 Task: Add an event with the title Marketing Campaign Execution and Assessment, date '2023/12/19', time 8:30 AM to 10:30 AMand add a description: Participants will learn how to provide feedback and constructive criticism in a constructive and respectful manner. They will practice giving and receiving feedback, focusing on specific behaviors and outcomes, and offering suggestions for improvement.Select event color  Blueberry . Add location for the event as: Kolkata, India, logged in from the account softage.4@softage.netand send the event invitation to softage.10@softage.net and softage.1@softage.net. Set a reminder for the event Doesn't repeat
Action: Mouse moved to (80, 105)
Screenshot: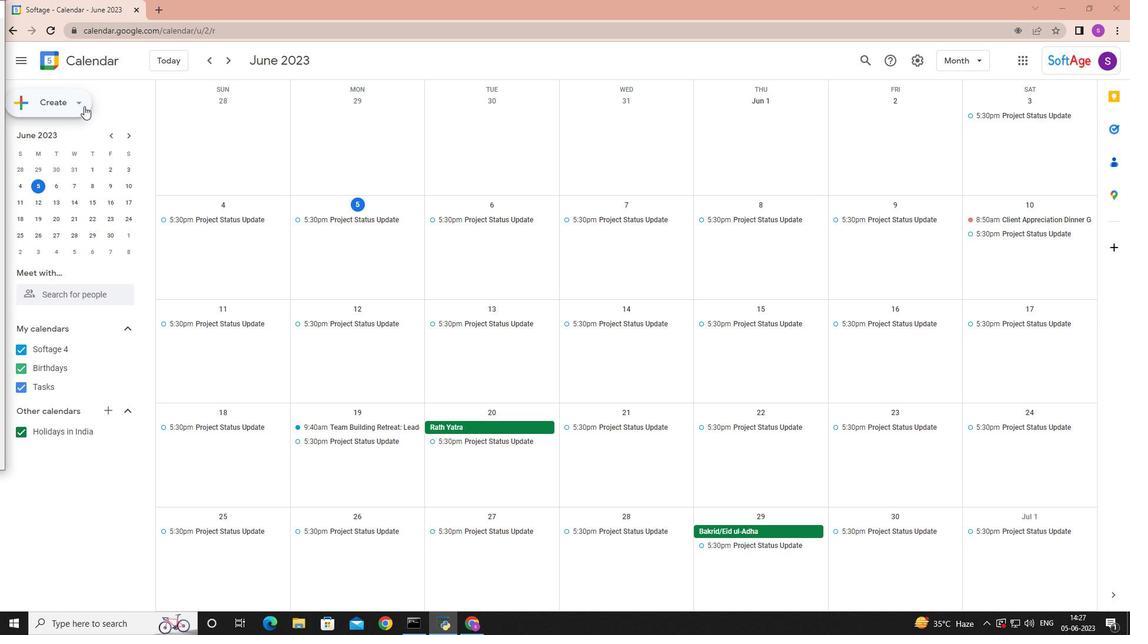 
Action: Mouse pressed left at (80, 105)
Screenshot: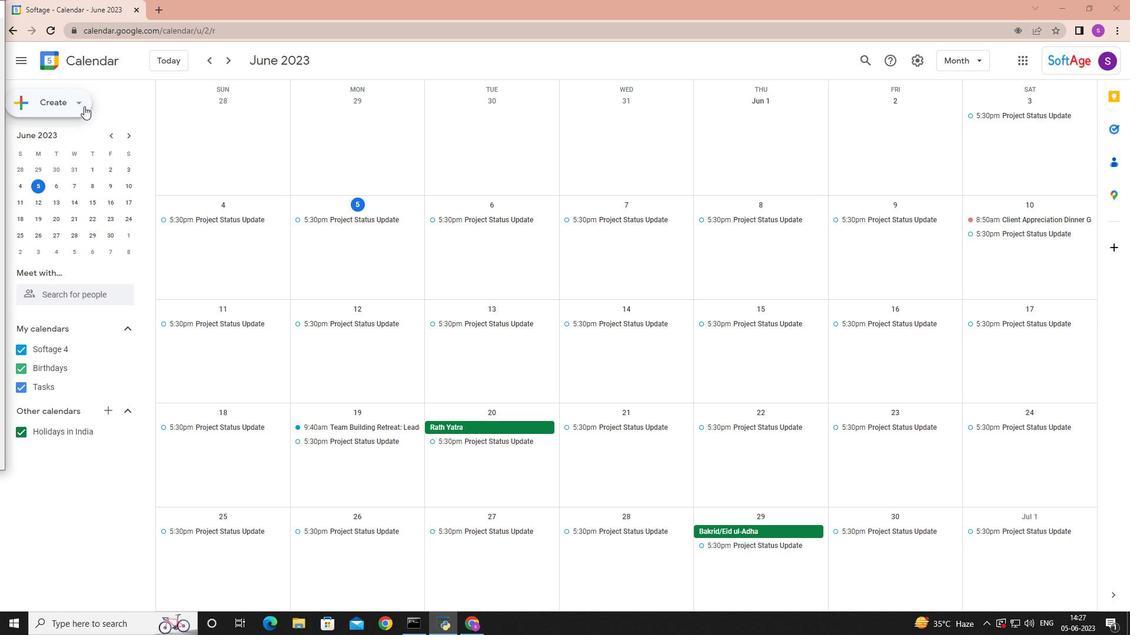
Action: Mouse moved to (75, 134)
Screenshot: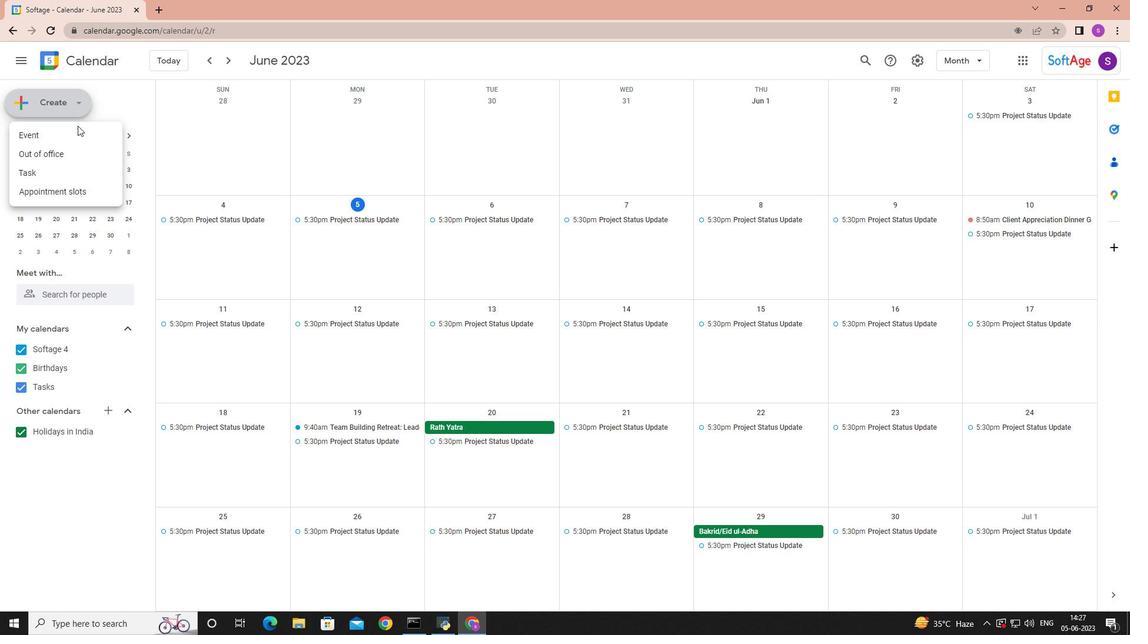 
Action: Mouse pressed left at (75, 134)
Screenshot: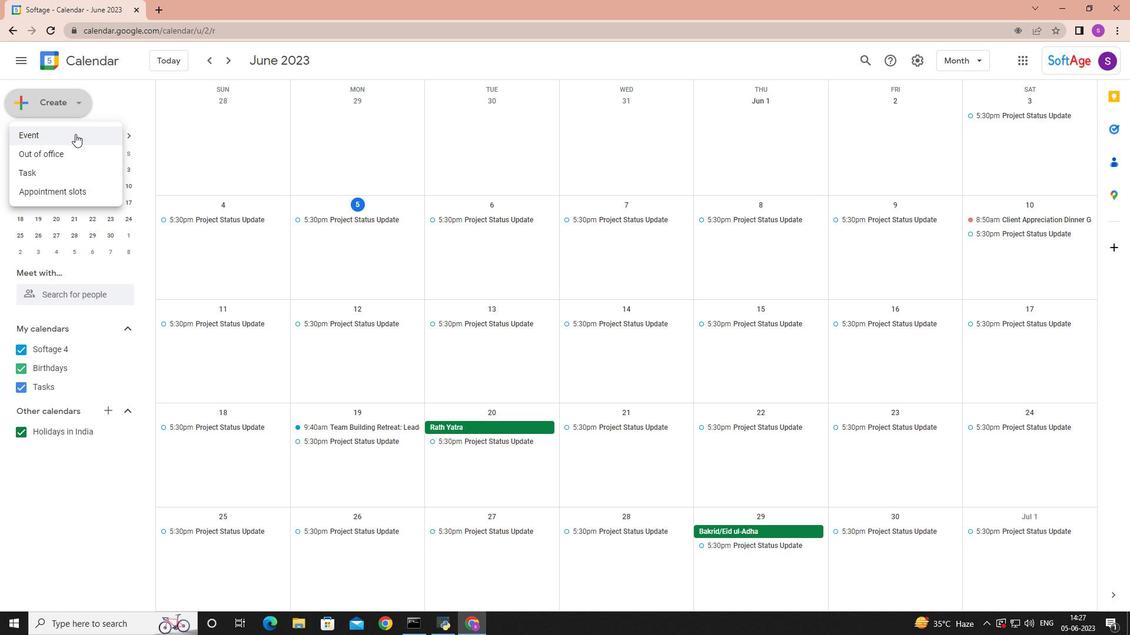 
Action: Mouse moved to (199, 462)
Screenshot: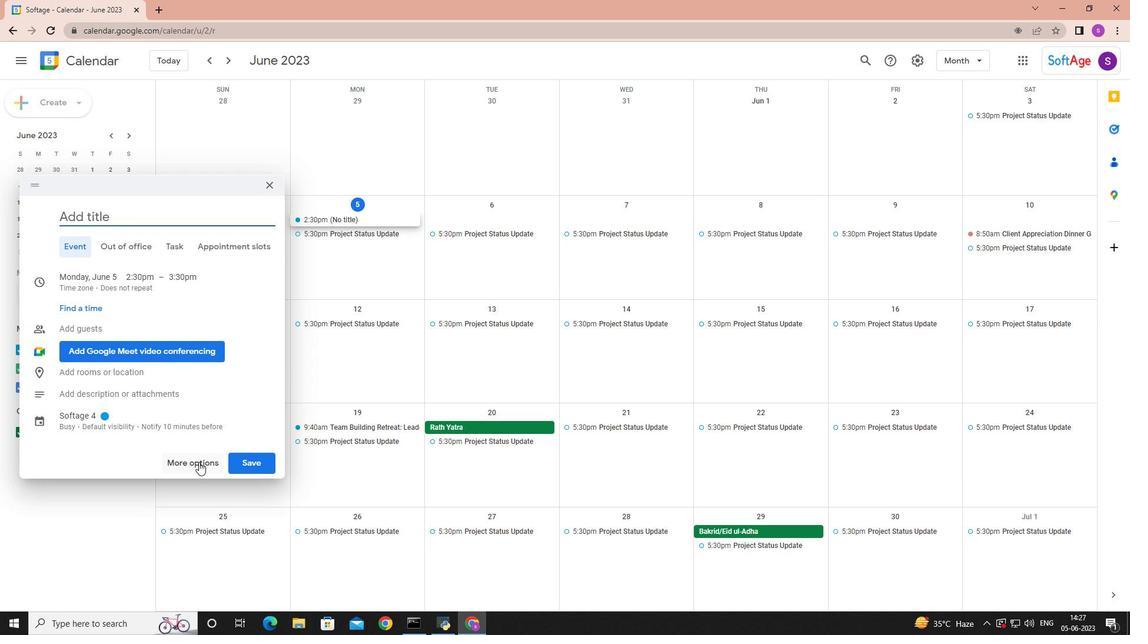 
Action: Mouse pressed left at (199, 462)
Screenshot: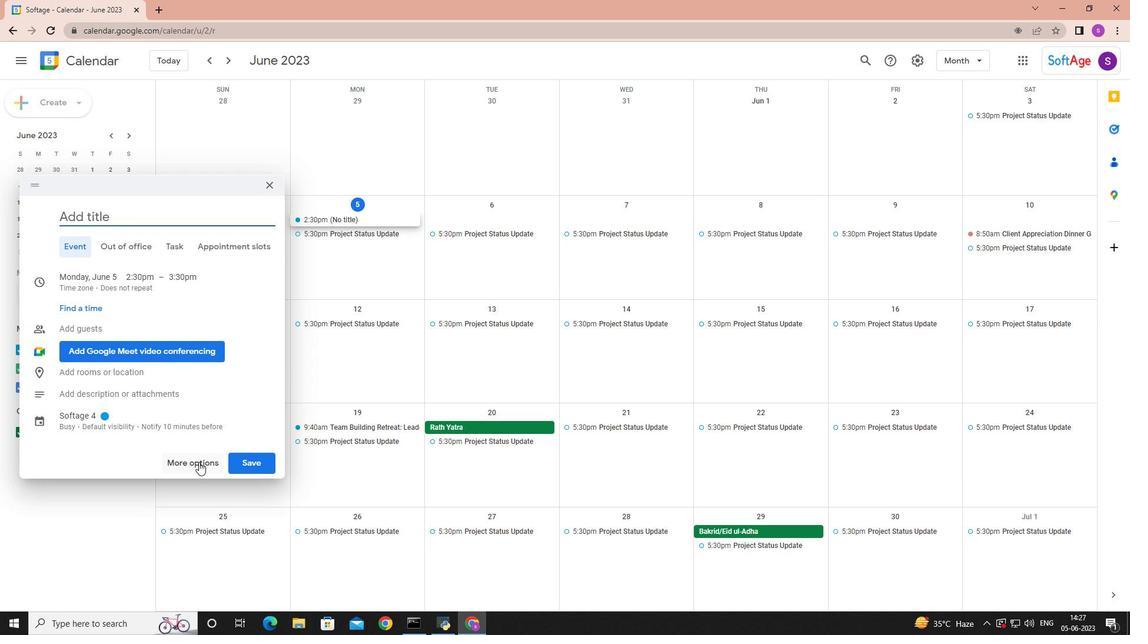 
Action: Mouse moved to (196, 458)
Screenshot: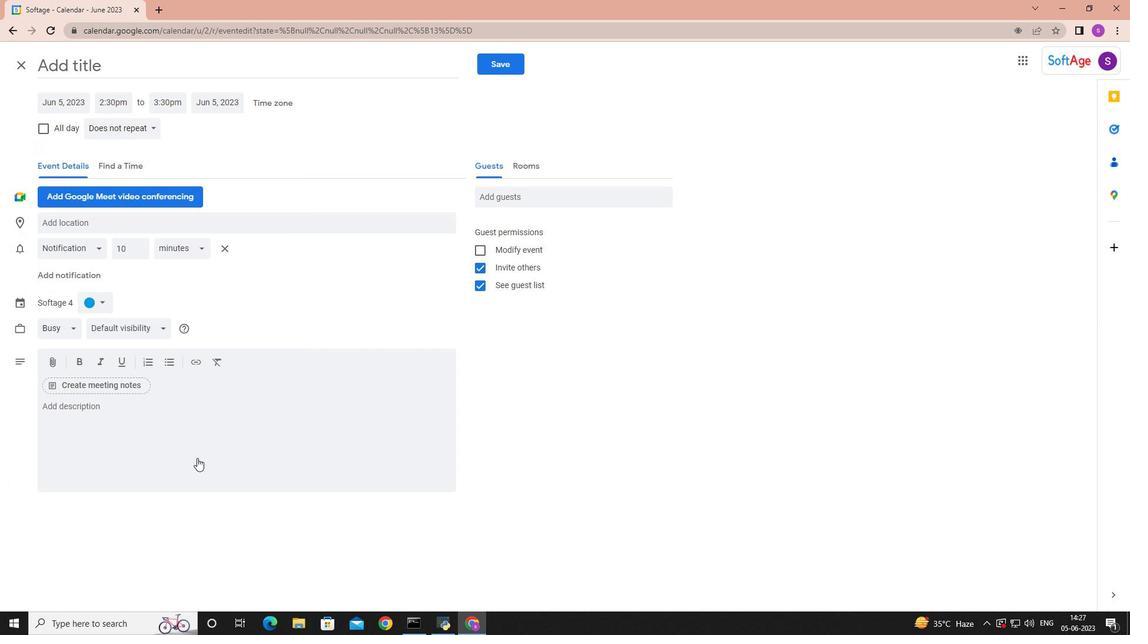 
Action: Key pressed <Key.shift>Marketing<Key.space><Key.shift>Campaign<Key.space><Key.shift>Execution<Key.space>and<Key.space><Key.shift>Assessment<Key.space>
Screenshot: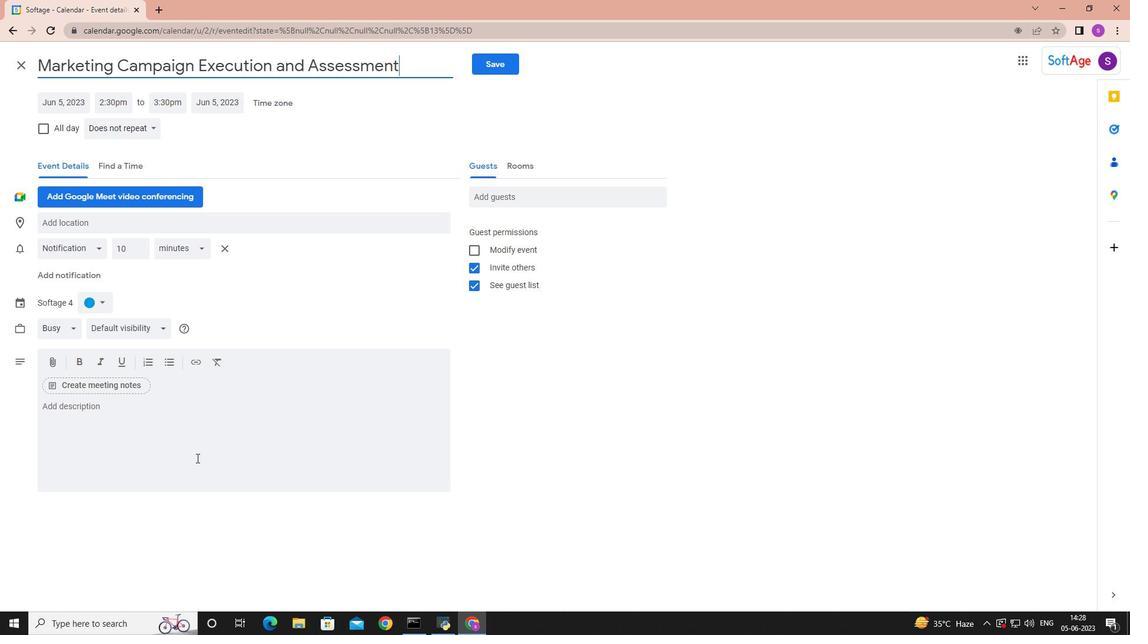
Action: Mouse moved to (62, 101)
Screenshot: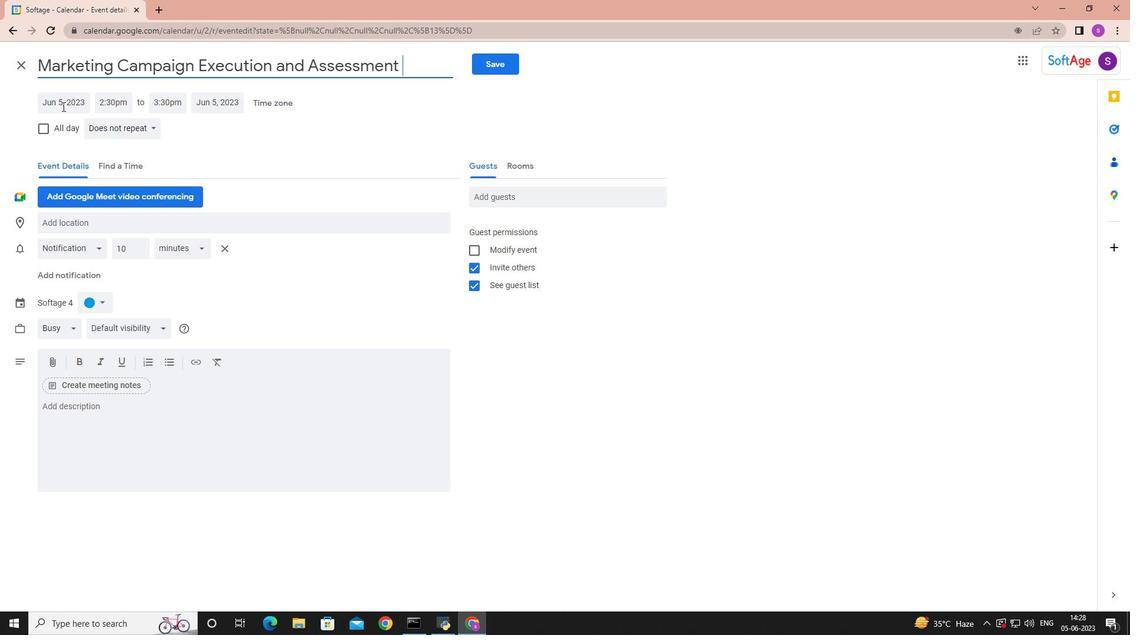
Action: Mouse pressed left at (62, 101)
Screenshot: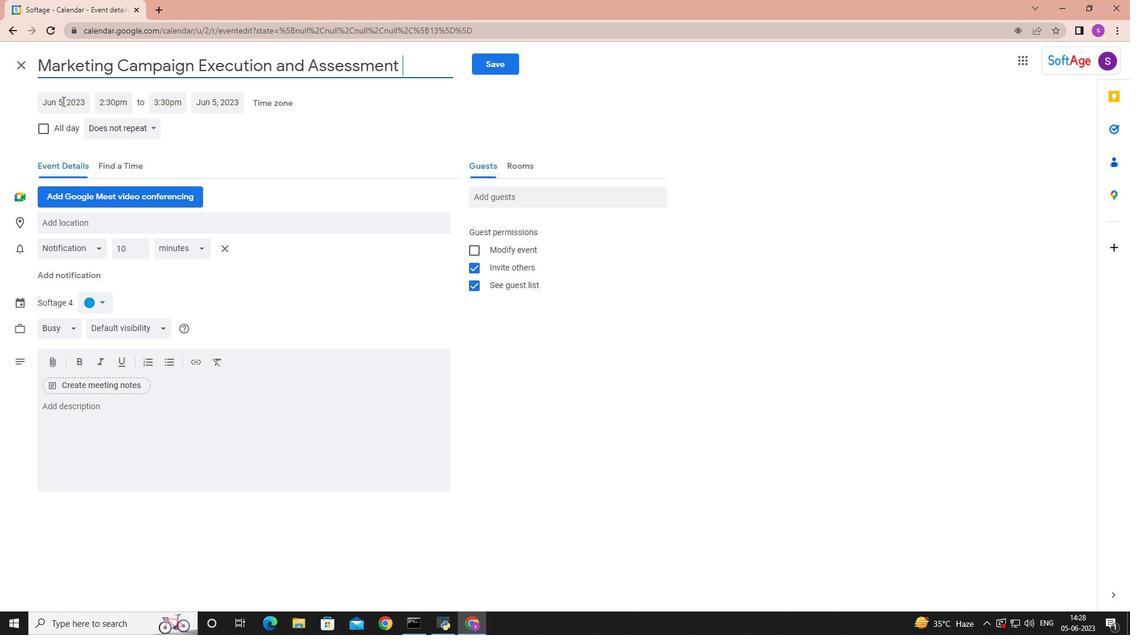 
Action: Mouse moved to (186, 124)
Screenshot: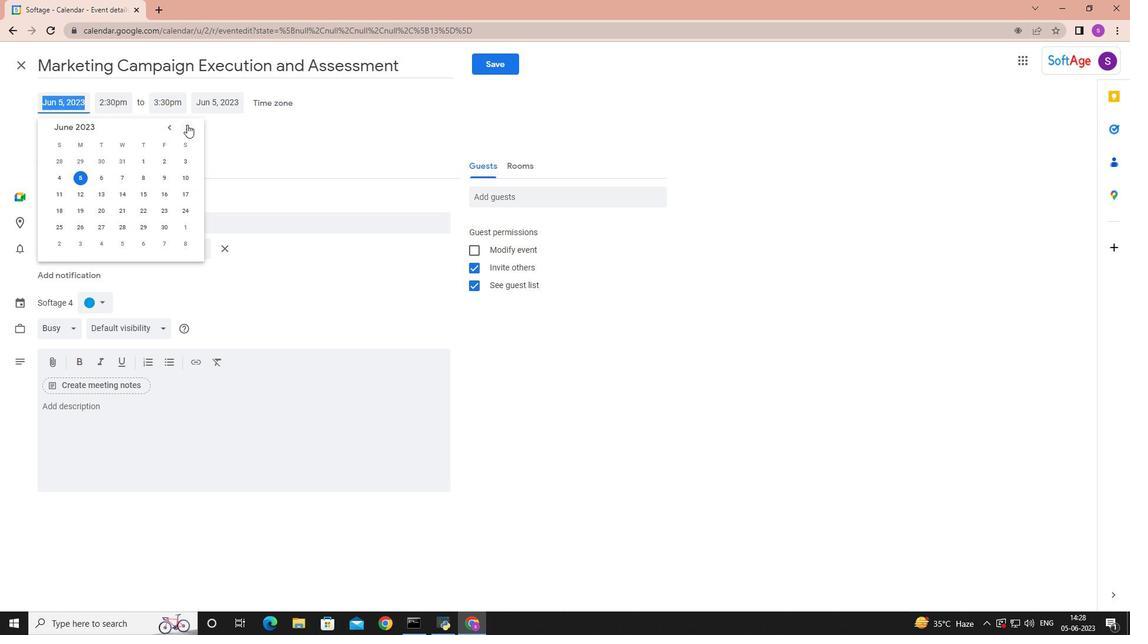 
Action: Mouse pressed left at (186, 124)
Screenshot: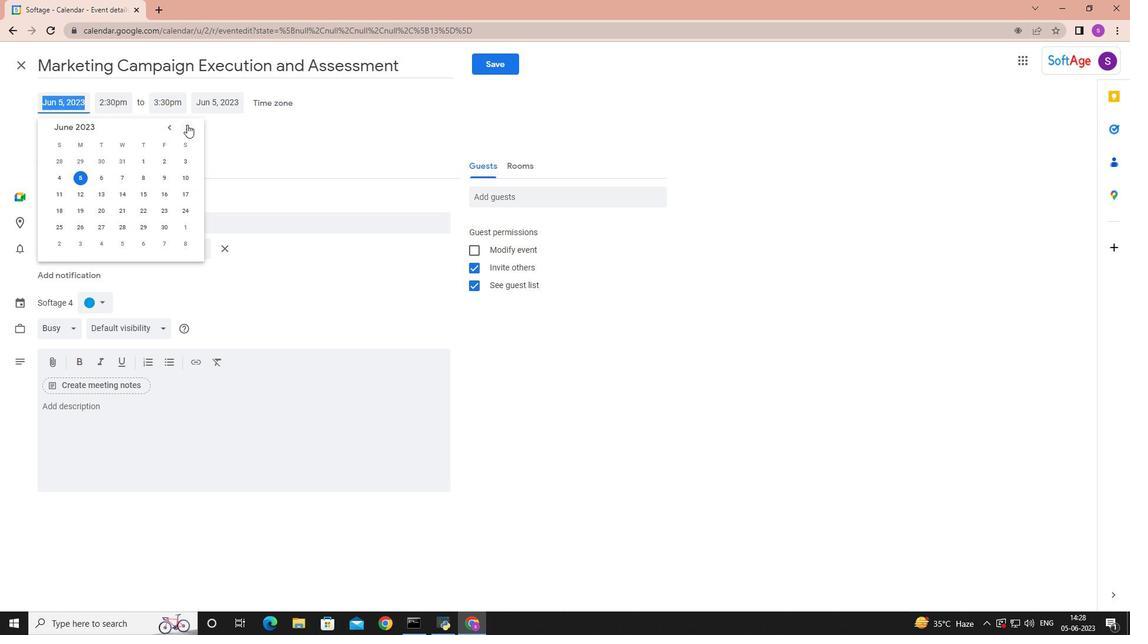 
Action: Mouse pressed left at (186, 124)
Screenshot: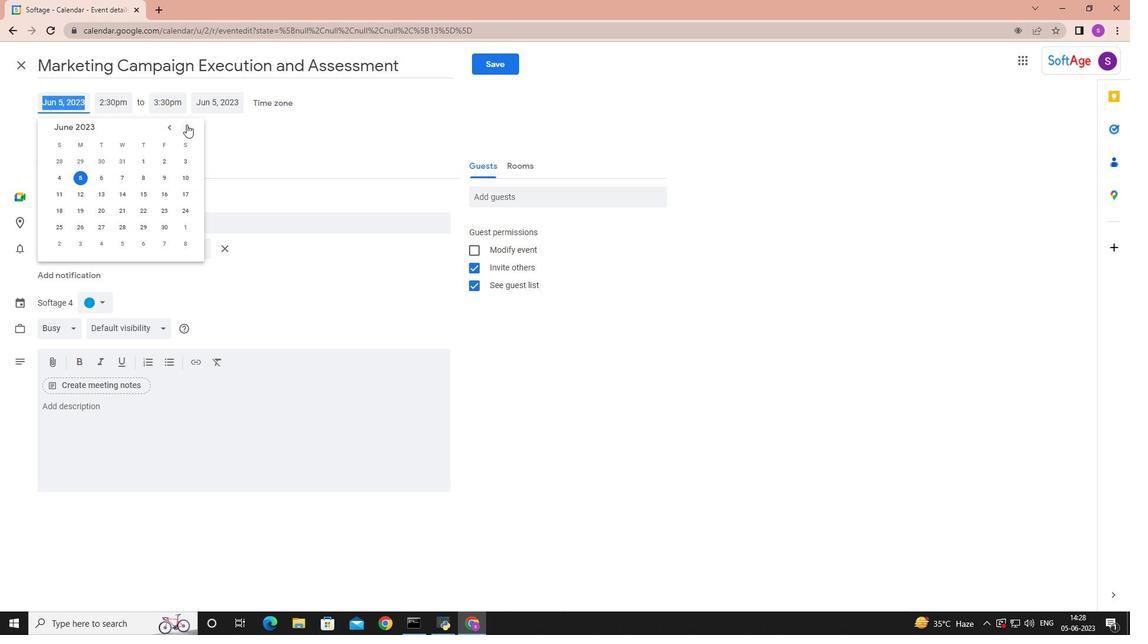 
Action: Mouse pressed left at (186, 124)
Screenshot: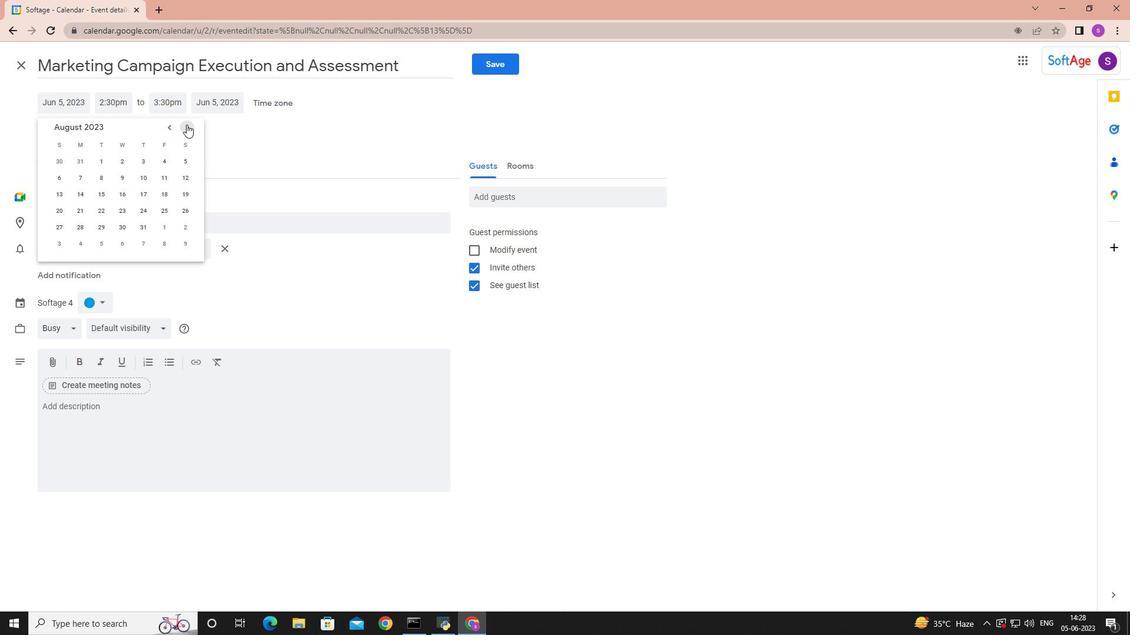 
Action: Mouse pressed left at (186, 124)
Screenshot: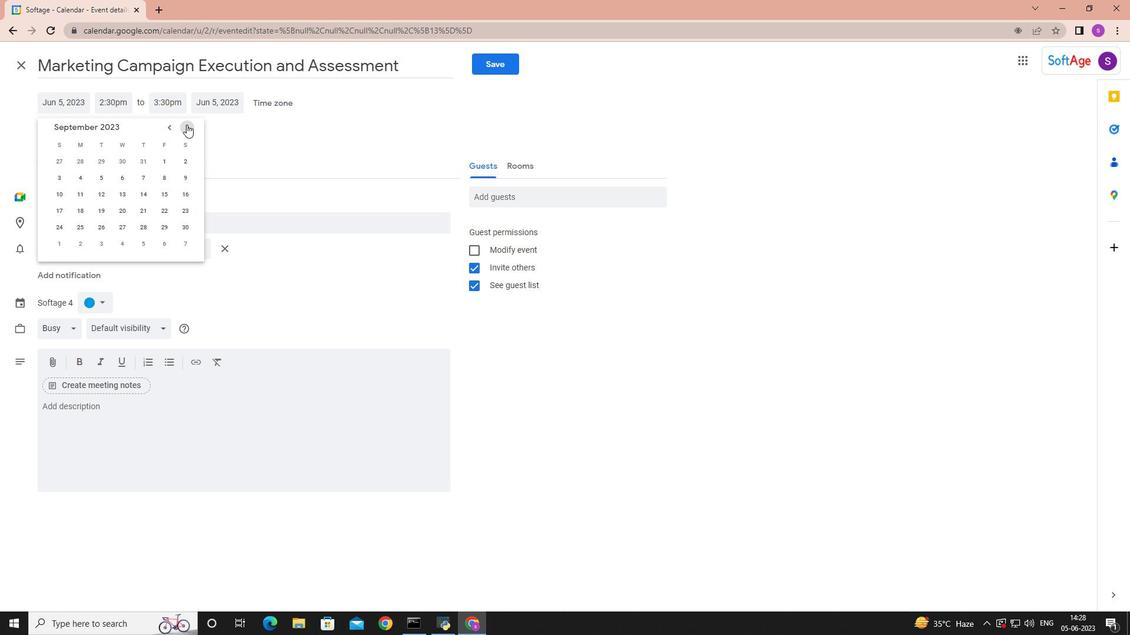 
Action: Mouse pressed left at (186, 124)
Screenshot: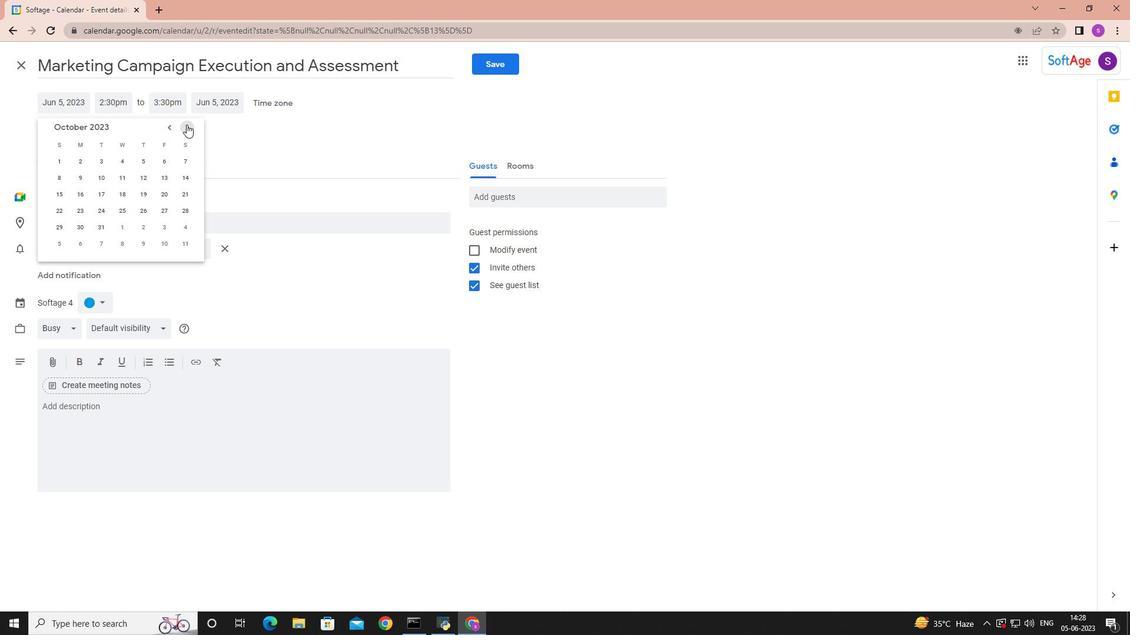 
Action: Mouse pressed left at (186, 124)
Screenshot: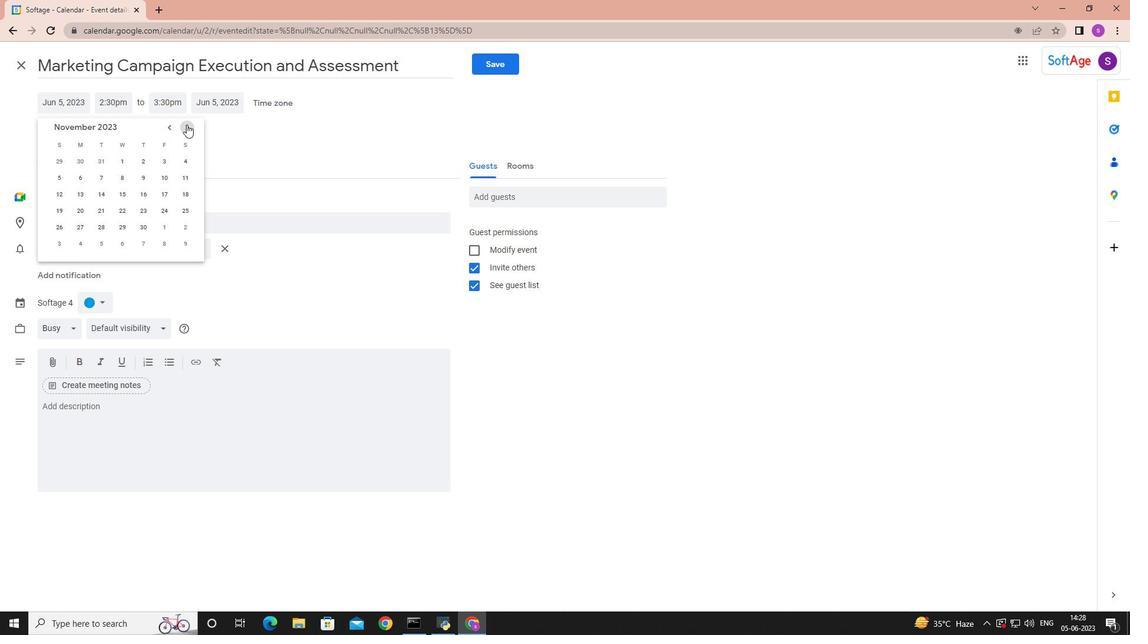 
Action: Mouse moved to (98, 210)
Screenshot: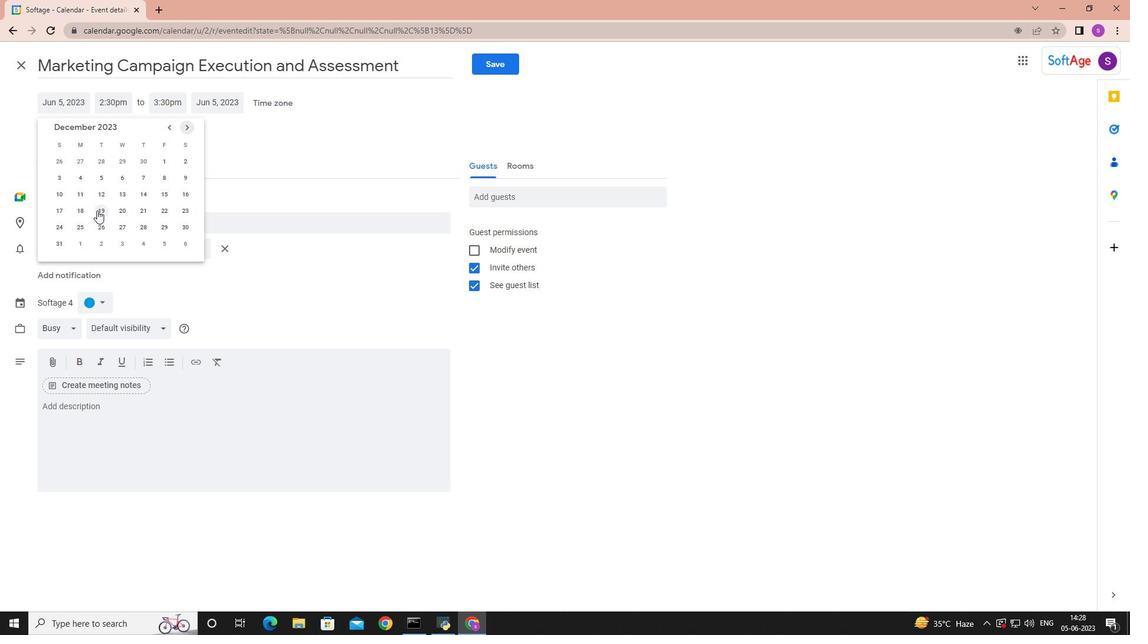 
Action: Mouse pressed left at (98, 210)
Screenshot: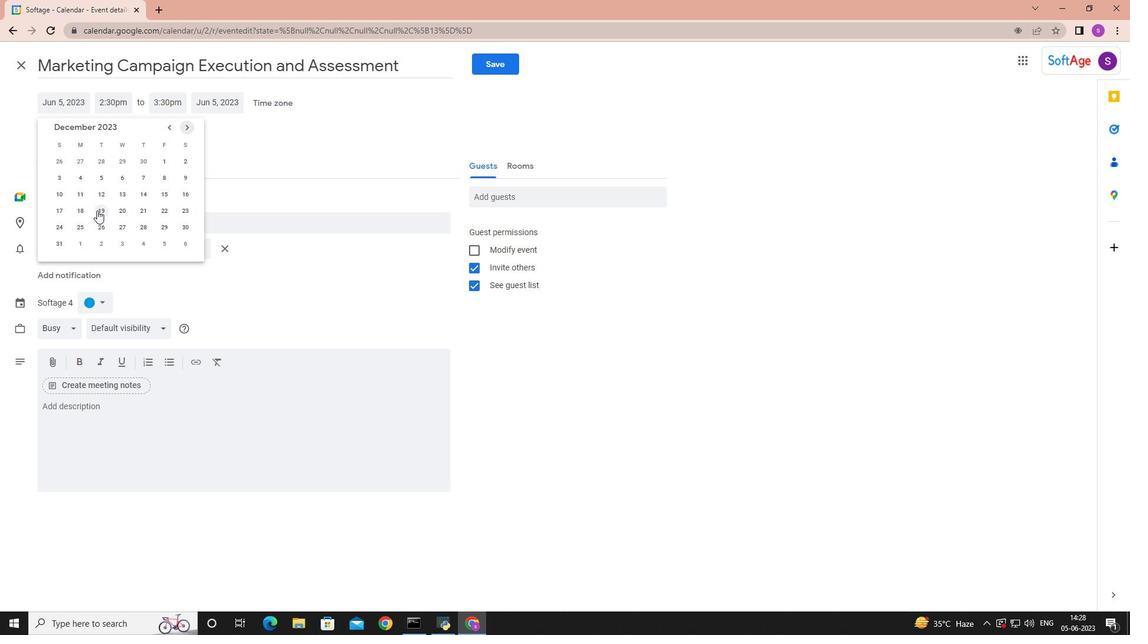 
Action: Mouse moved to (120, 100)
Screenshot: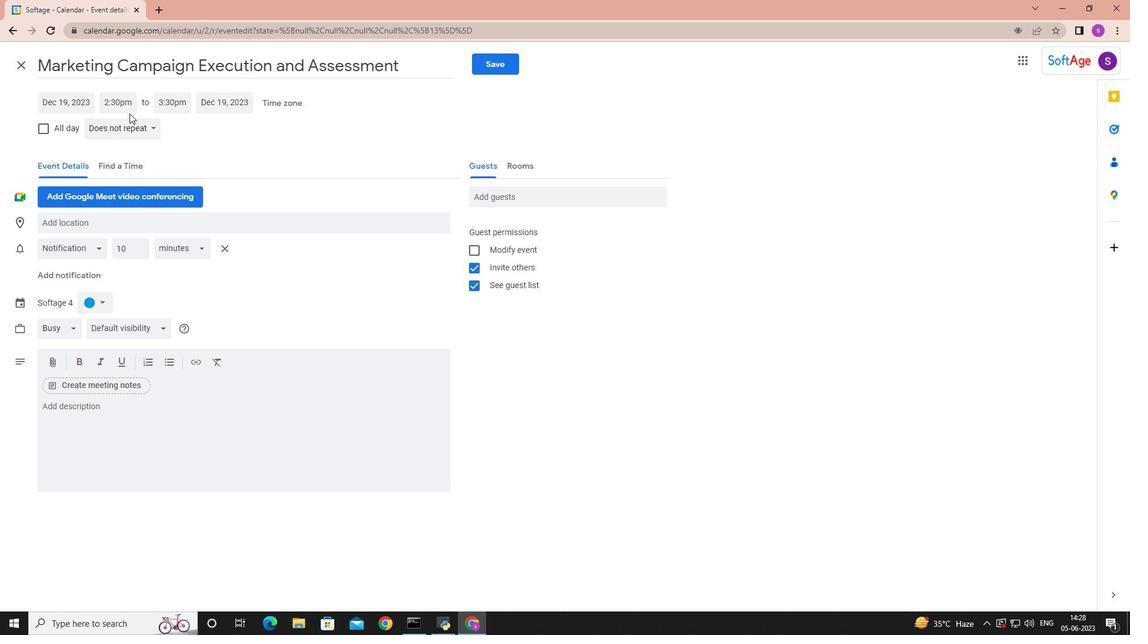 
Action: Mouse pressed left at (120, 100)
Screenshot: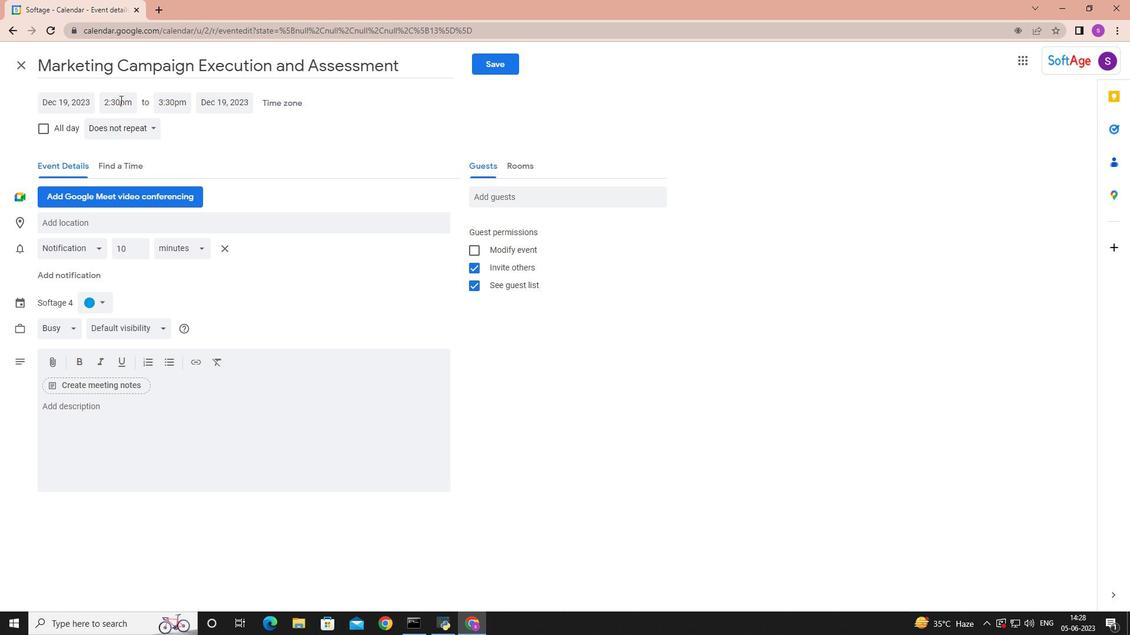 
Action: Mouse moved to (165, 198)
Screenshot: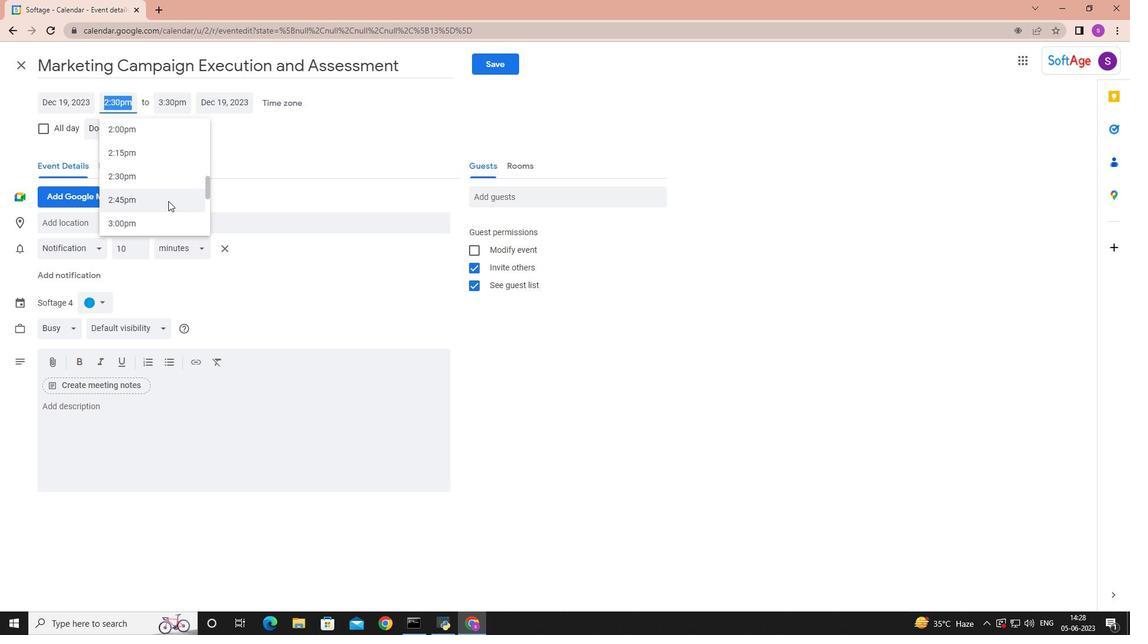 
Action: Mouse scrolled (165, 199) with delta (0, 0)
Screenshot: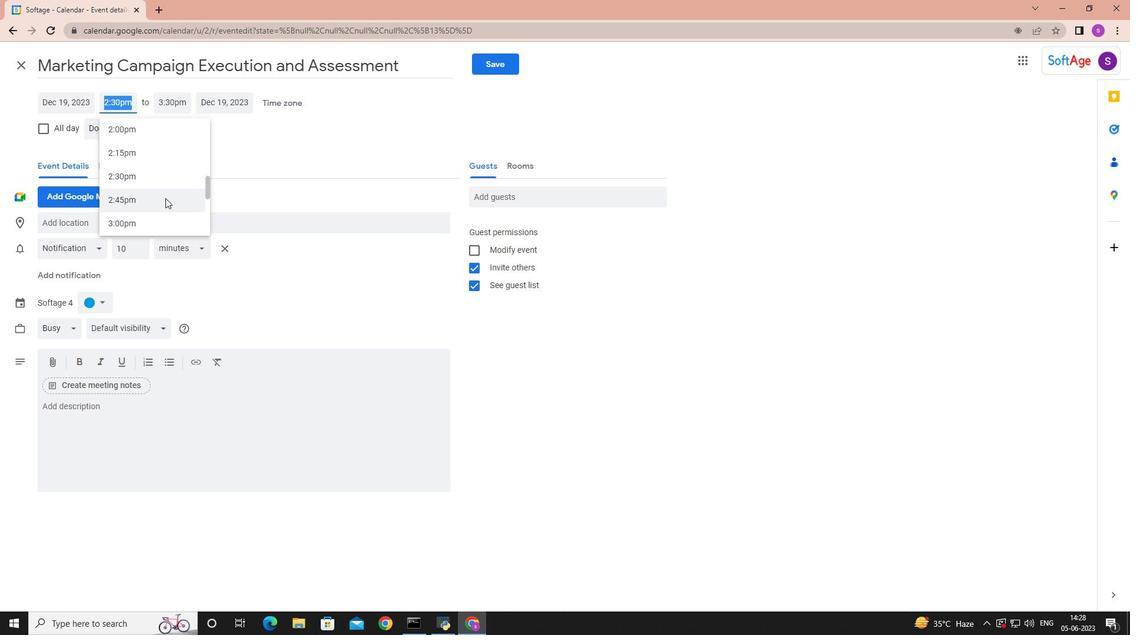 
Action: Mouse scrolled (165, 199) with delta (0, 0)
Screenshot: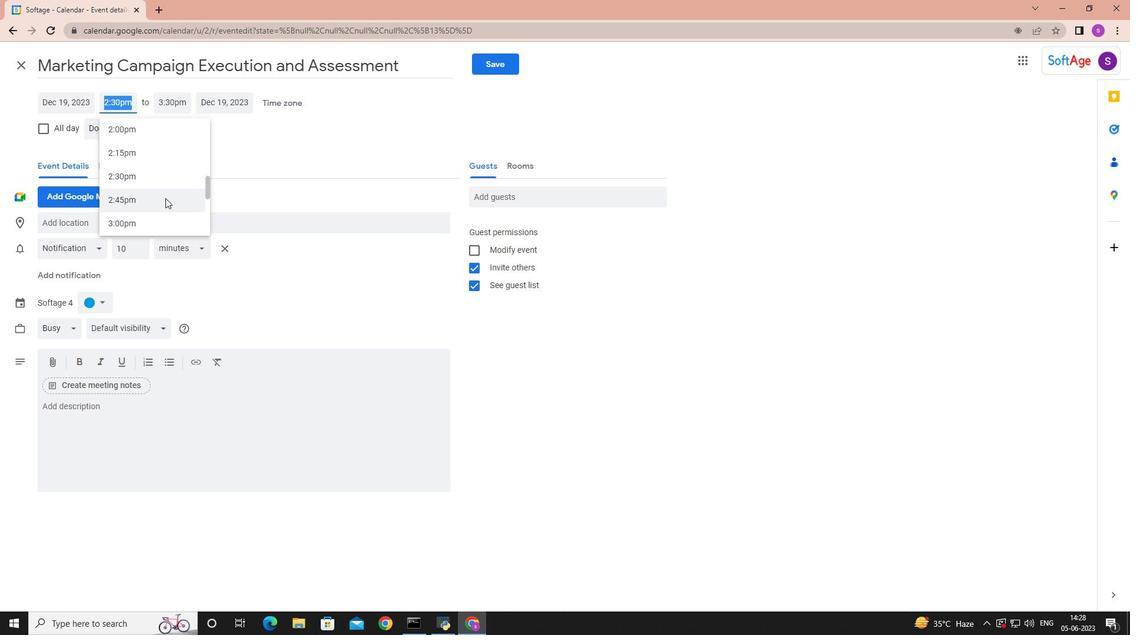
Action: Mouse scrolled (165, 199) with delta (0, 0)
Screenshot: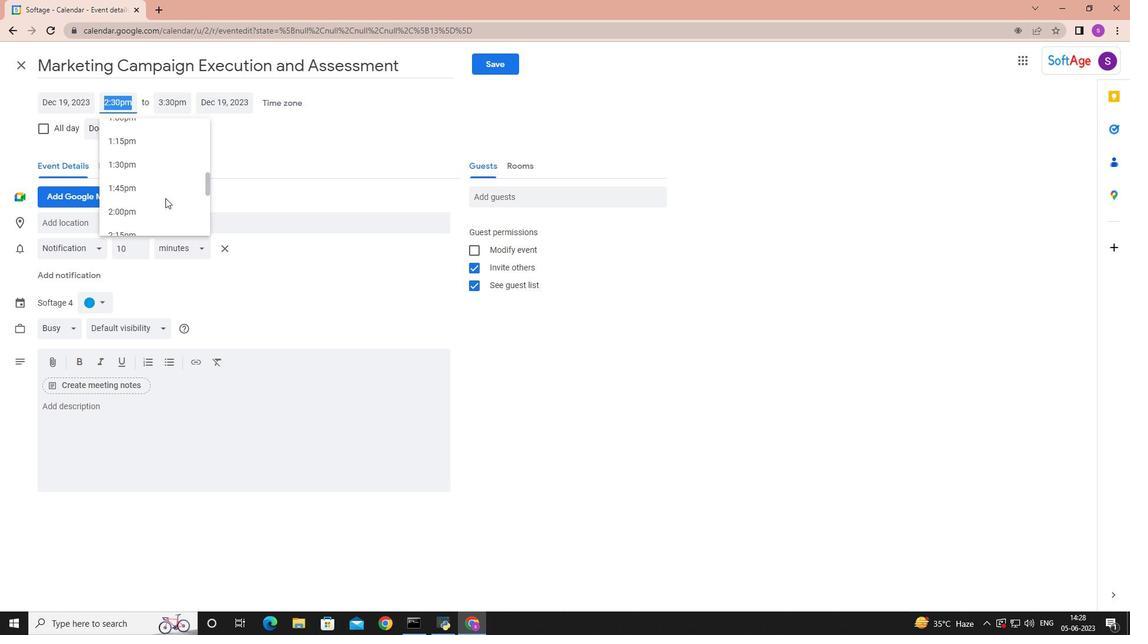 
Action: Mouse scrolled (165, 199) with delta (0, 0)
Screenshot: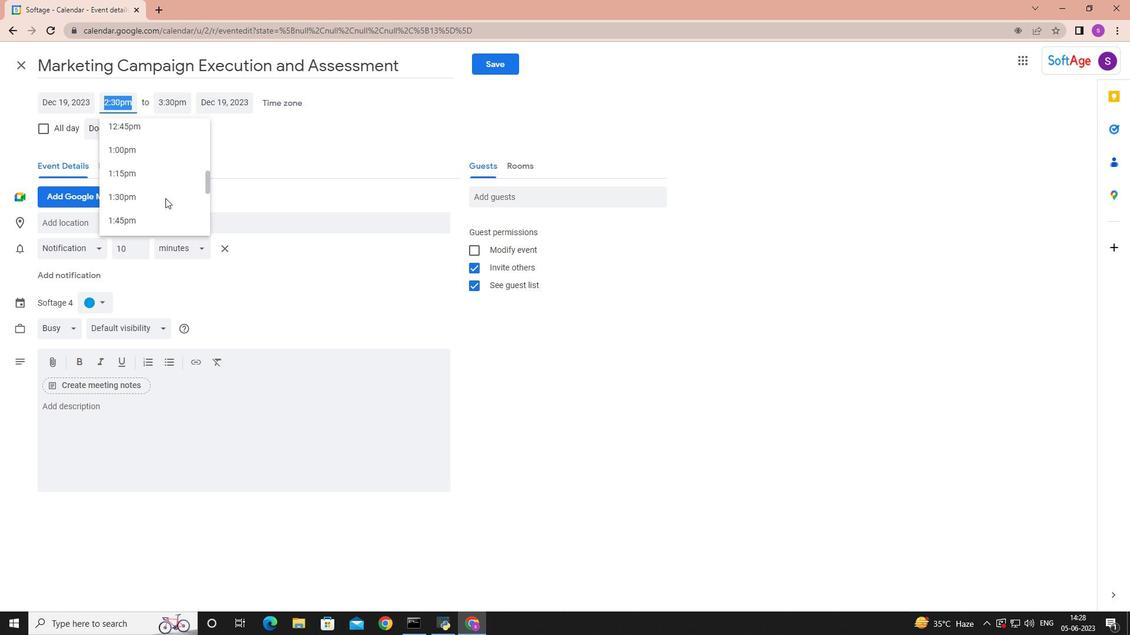 
Action: Mouse moved to (165, 198)
Screenshot: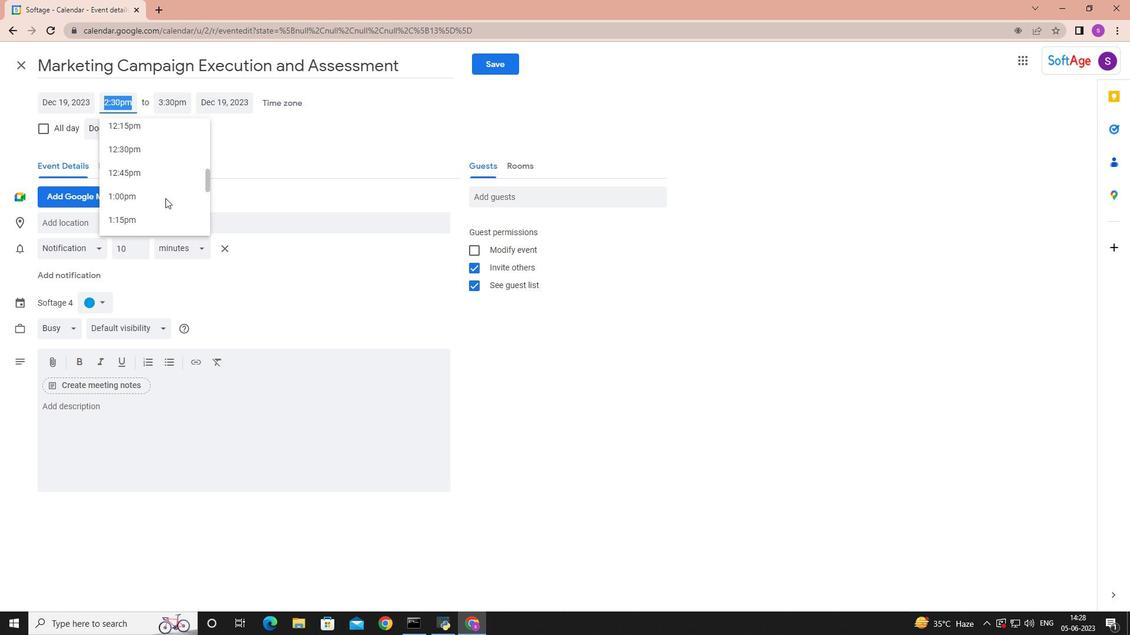 
Action: Mouse scrolled (165, 199) with delta (0, 0)
Screenshot: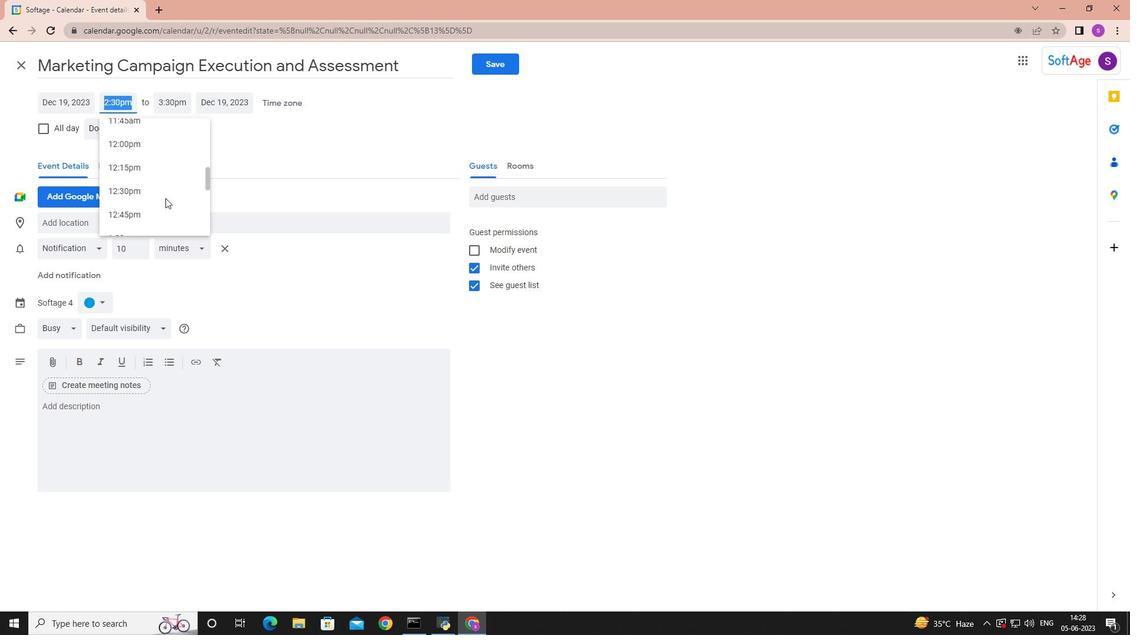 
Action: Mouse scrolled (165, 199) with delta (0, 0)
Screenshot: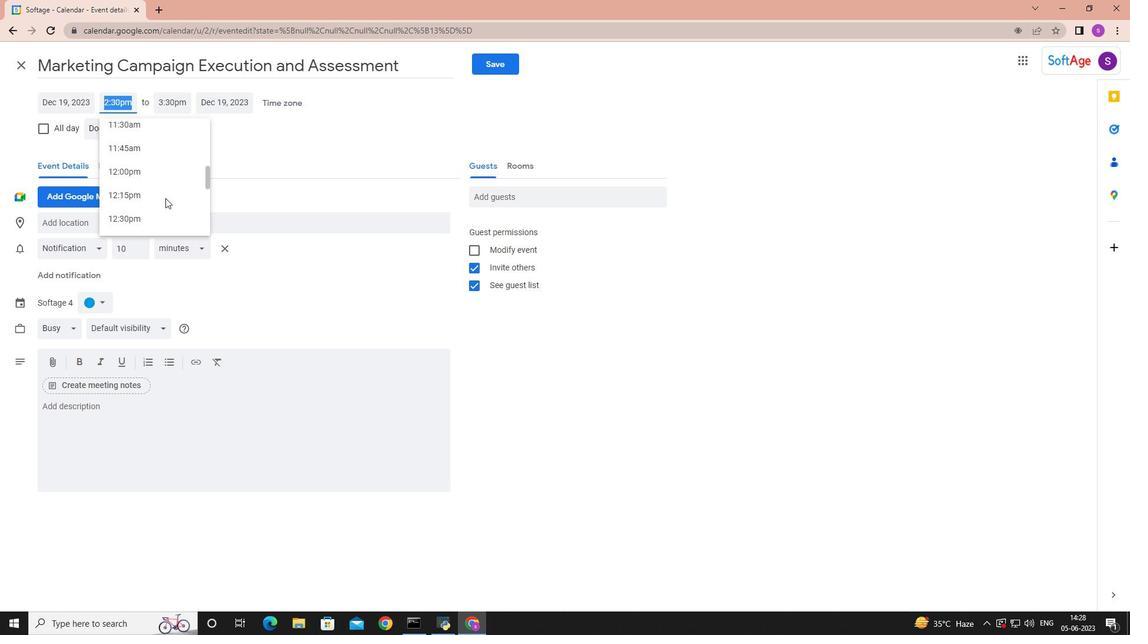 
Action: Mouse scrolled (165, 199) with delta (0, 0)
Screenshot: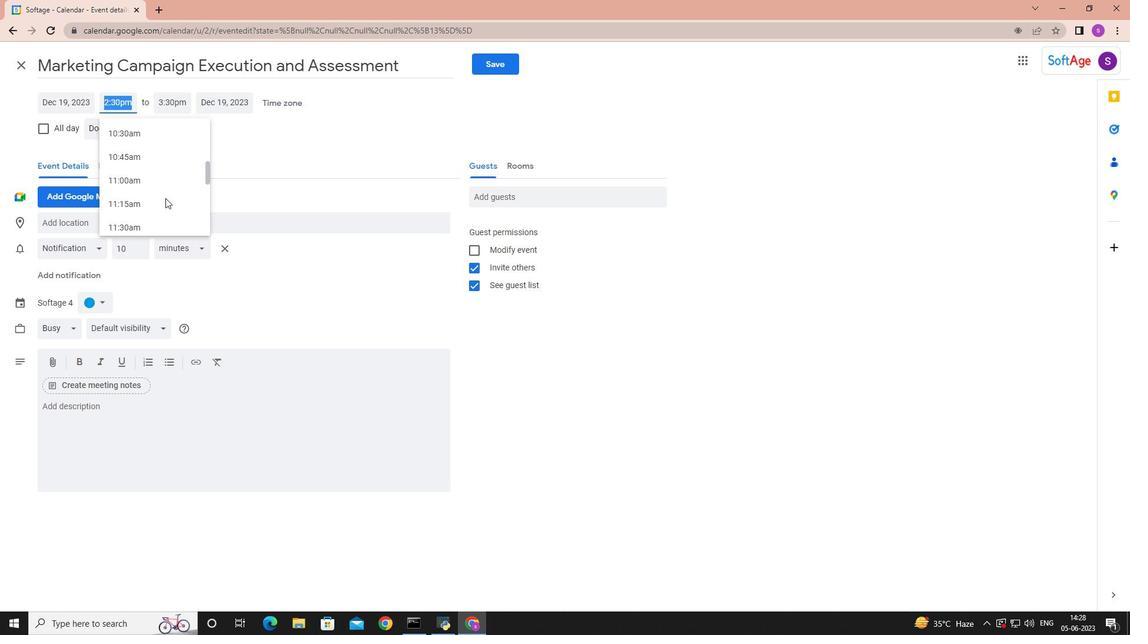 
Action: Mouse scrolled (165, 199) with delta (0, 0)
Screenshot: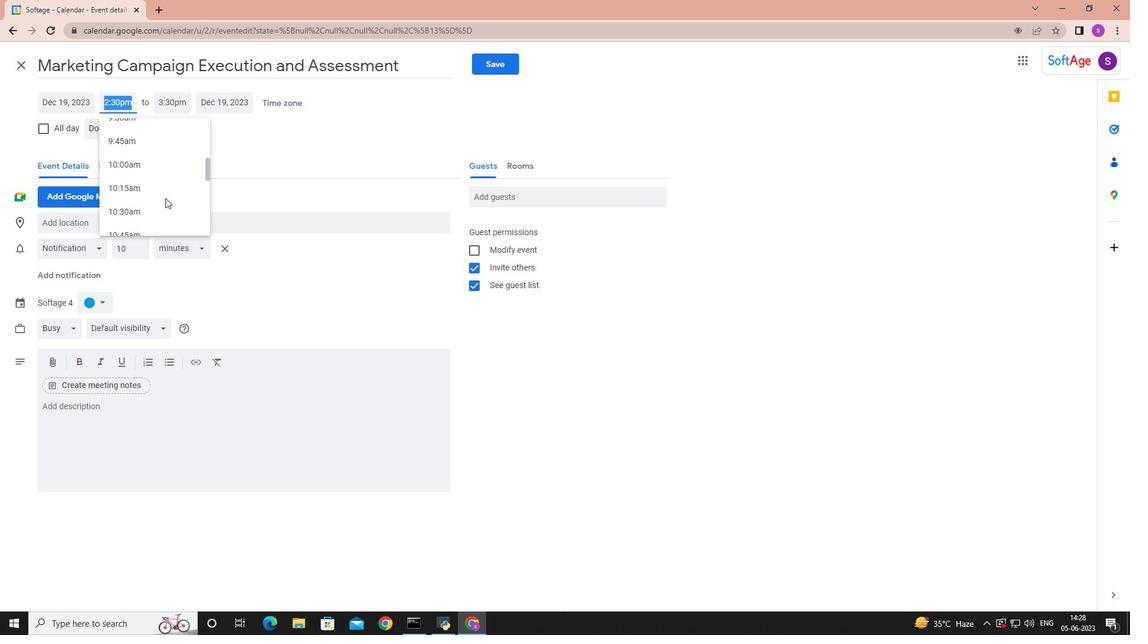 
Action: Mouse scrolled (165, 199) with delta (0, 0)
Screenshot: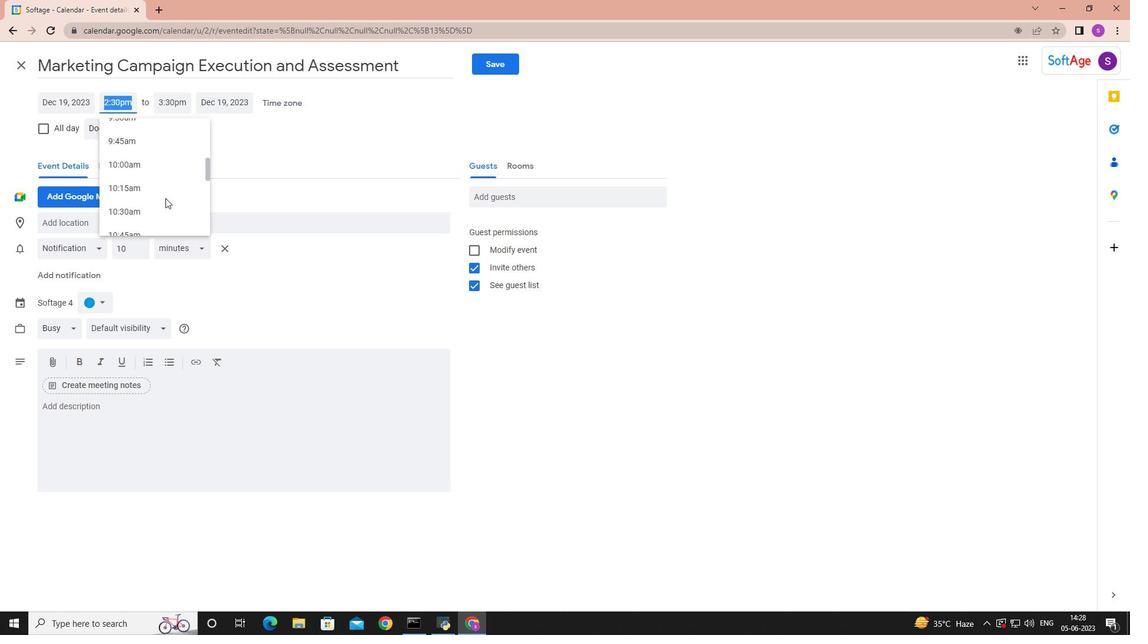 
Action: Mouse scrolled (165, 199) with delta (0, 0)
Screenshot: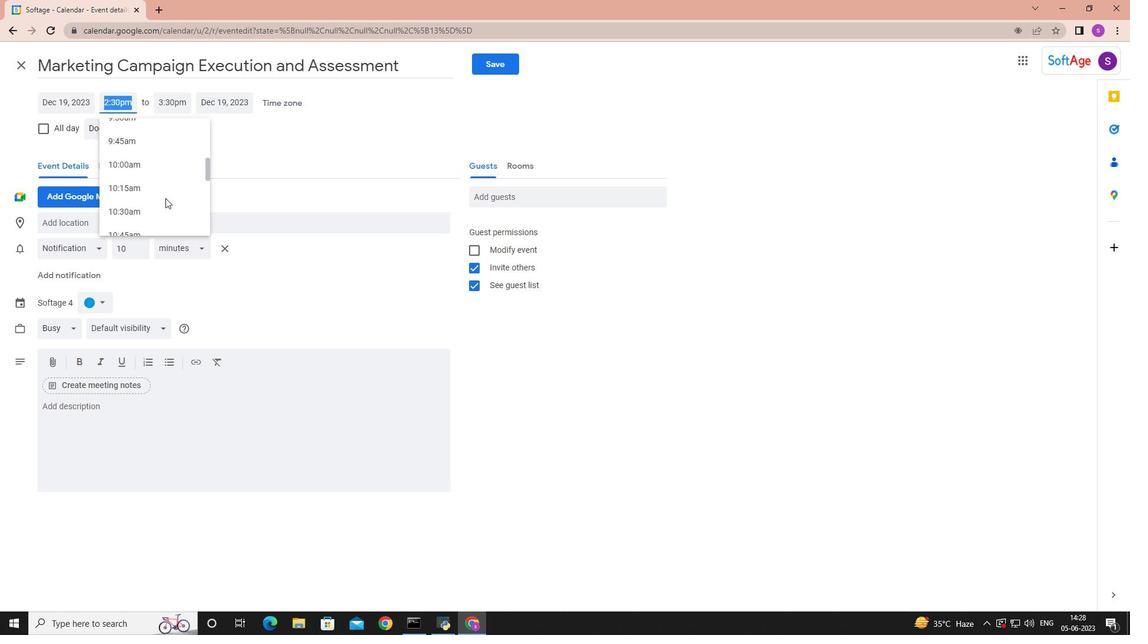 
Action: Mouse moved to (141, 200)
Screenshot: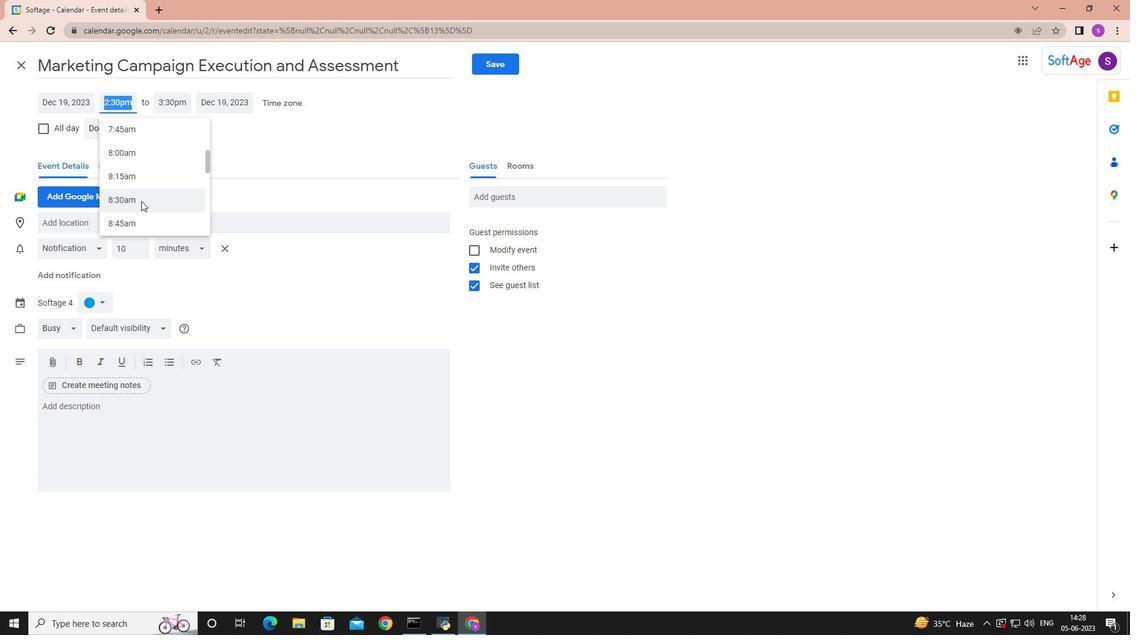 
Action: Mouse pressed left at (141, 200)
Screenshot: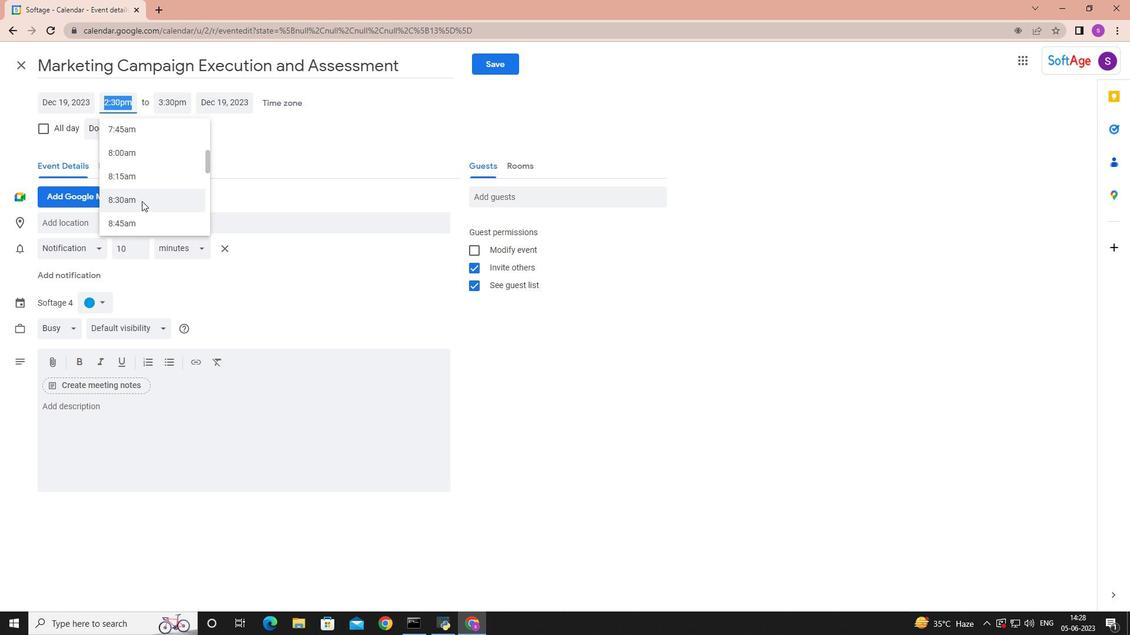 
Action: Mouse moved to (176, 105)
Screenshot: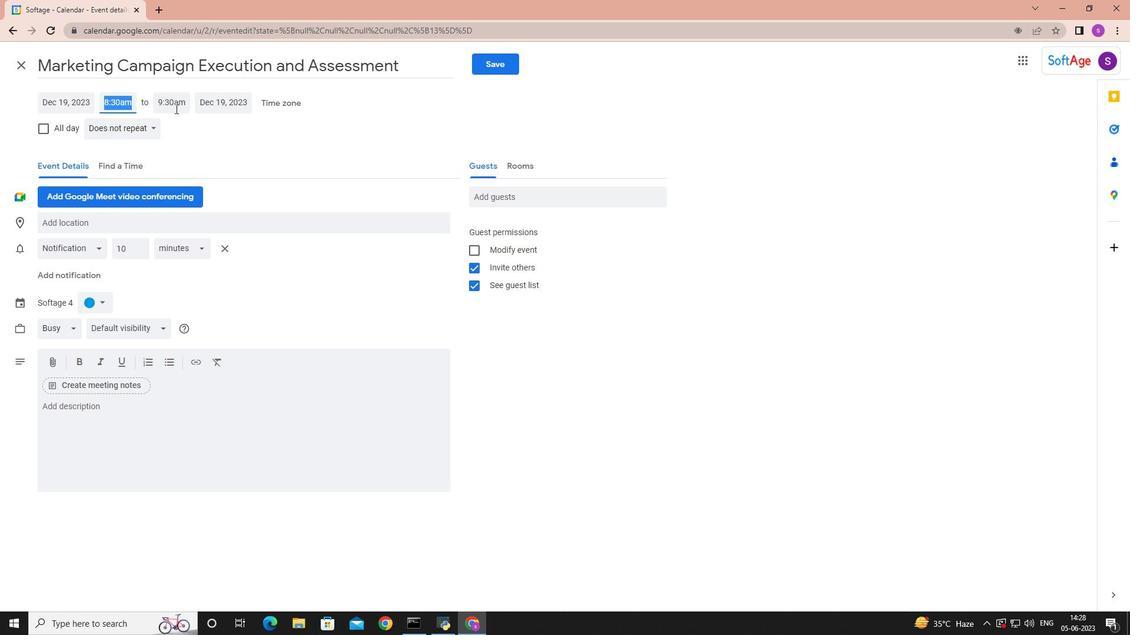 
Action: Mouse pressed left at (176, 105)
Screenshot: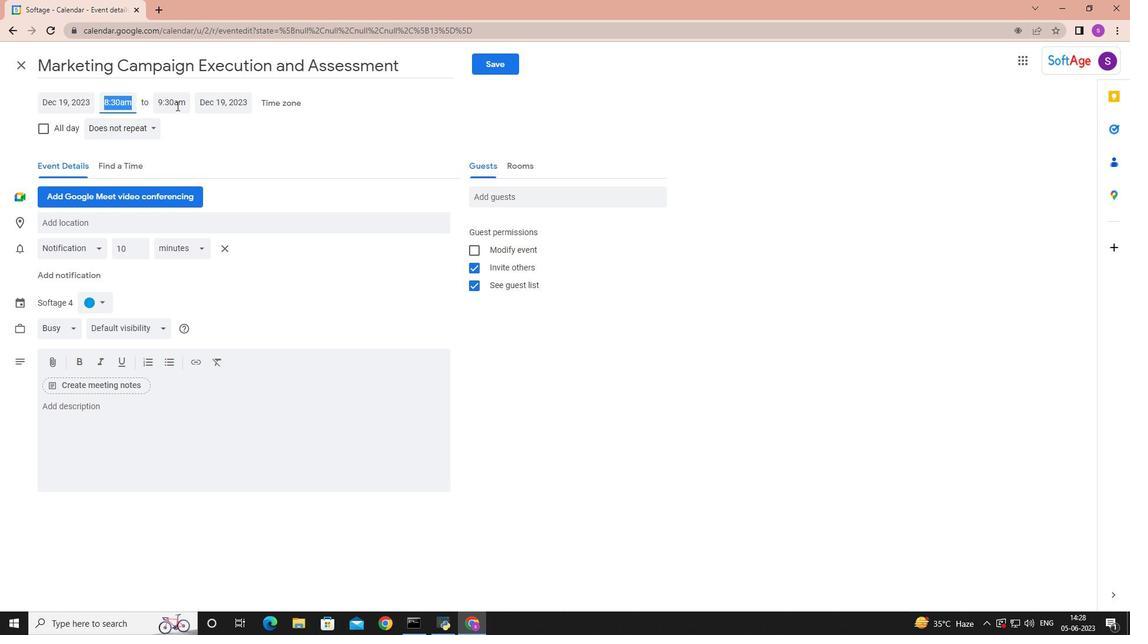 
Action: Mouse moved to (200, 226)
Screenshot: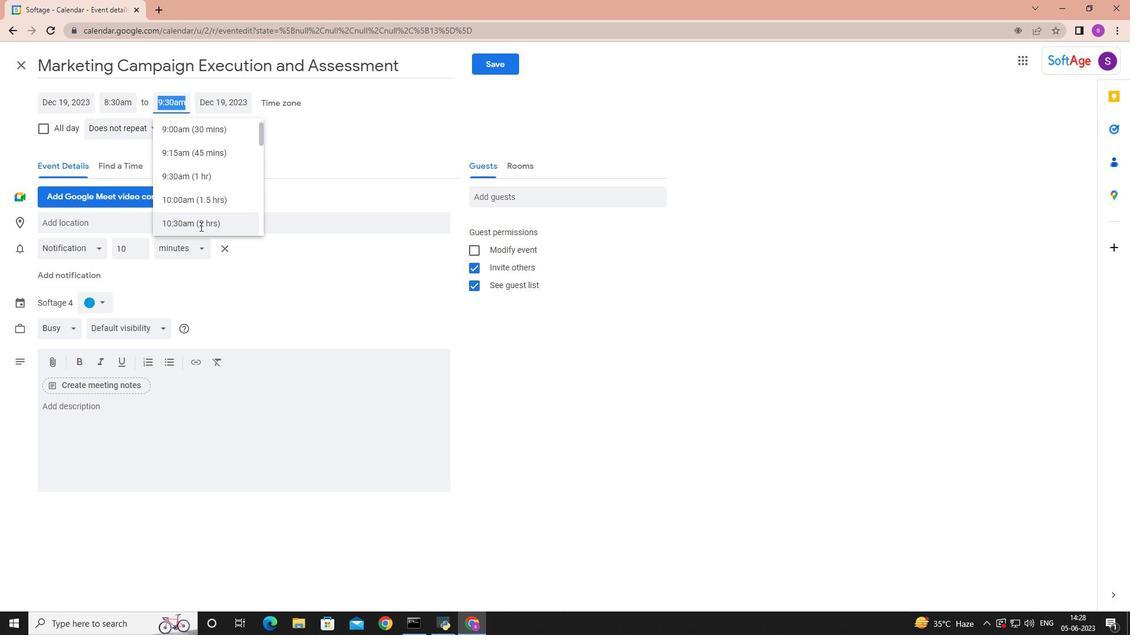 
Action: Mouse pressed left at (200, 226)
Screenshot: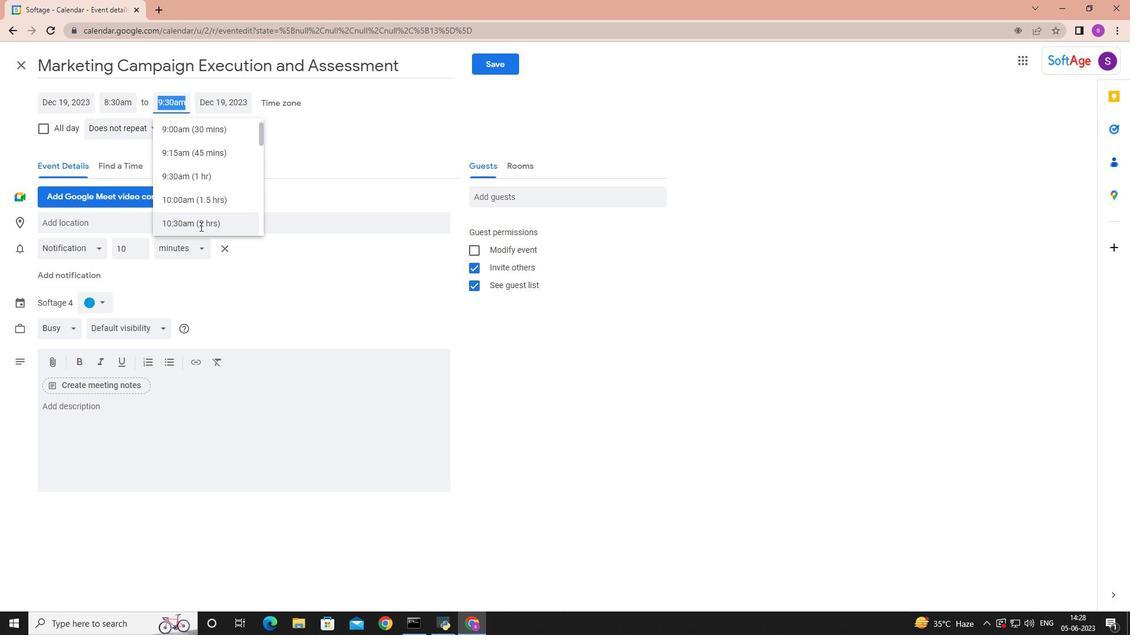 
Action: Mouse moved to (105, 406)
Screenshot: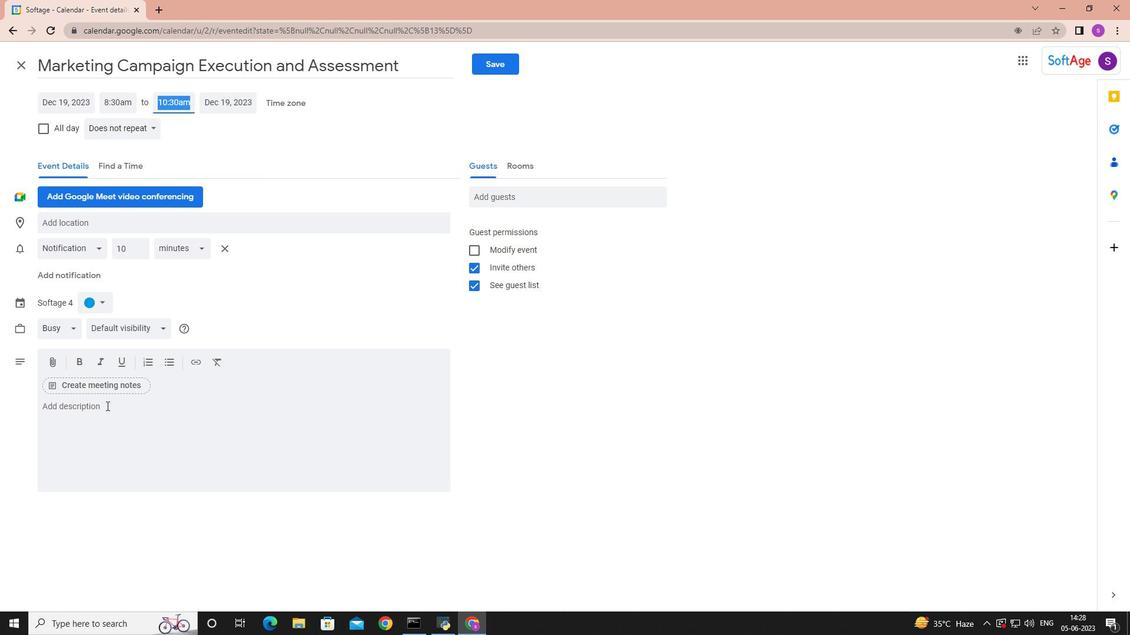 
Action: Mouse pressed left at (105, 406)
Screenshot: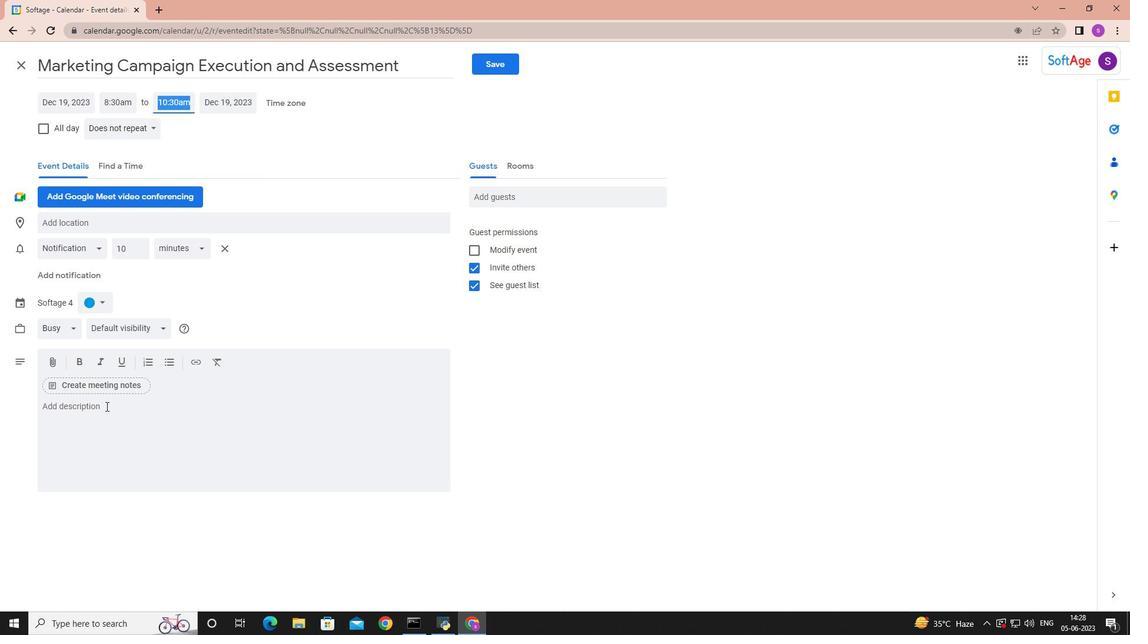 
Action: Mouse moved to (108, 404)
Screenshot: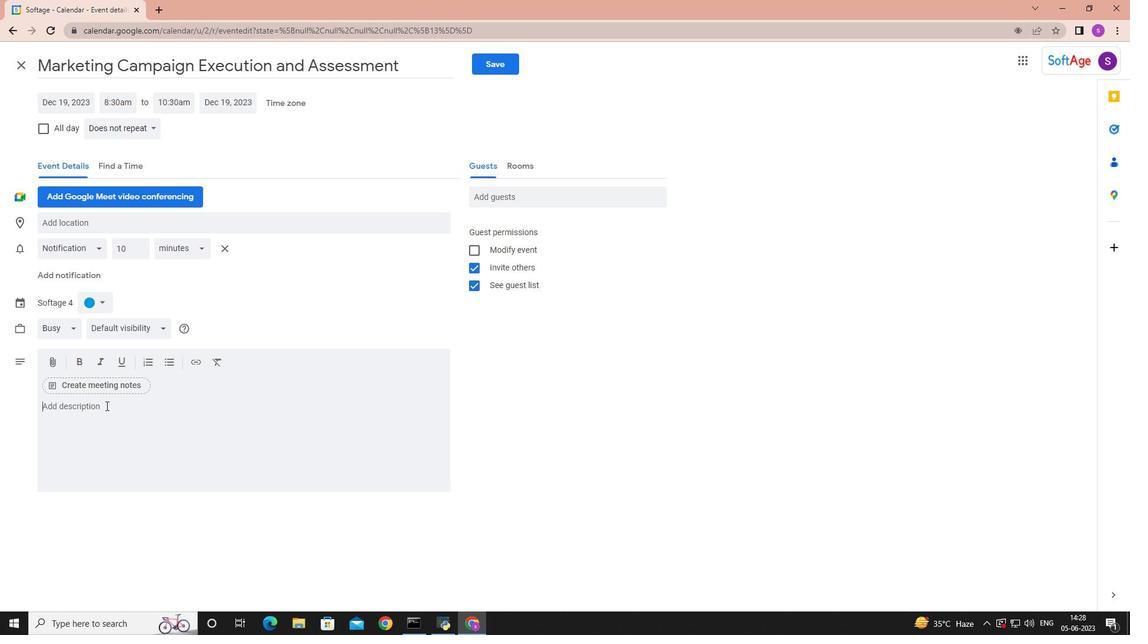 
Action: Key pressed <Key.shift>Participants<Key.space>will<Key.space>learn<Key.space>how<Key.space>to<Key.space>provide<Key.space>feedback<Key.space>and<Key.space>constructive<Key.space>criticism<Key.space>in<Key.space>a<Key.space>constructive<Key.space>and<Key.space>respectful<Key.space>manner.<Key.space><Key.shift>They<Key.space>will<Key.space>practice<Key.space>giving<Key.space>and<Key.space>receiving<Key.space>feedback,<Key.space>focusing<Key.space>on<Key.space>specific<Key.space>behaviors<Key.space>and<Key.space>outcomes<Key.space><Key.backspace>,<Key.space>and<Key.space>offering<Key.space>suggestions<Key.space>for<Key.space>impo<Key.backspace>rovement<Key.space><Key.backspace>.
Screenshot: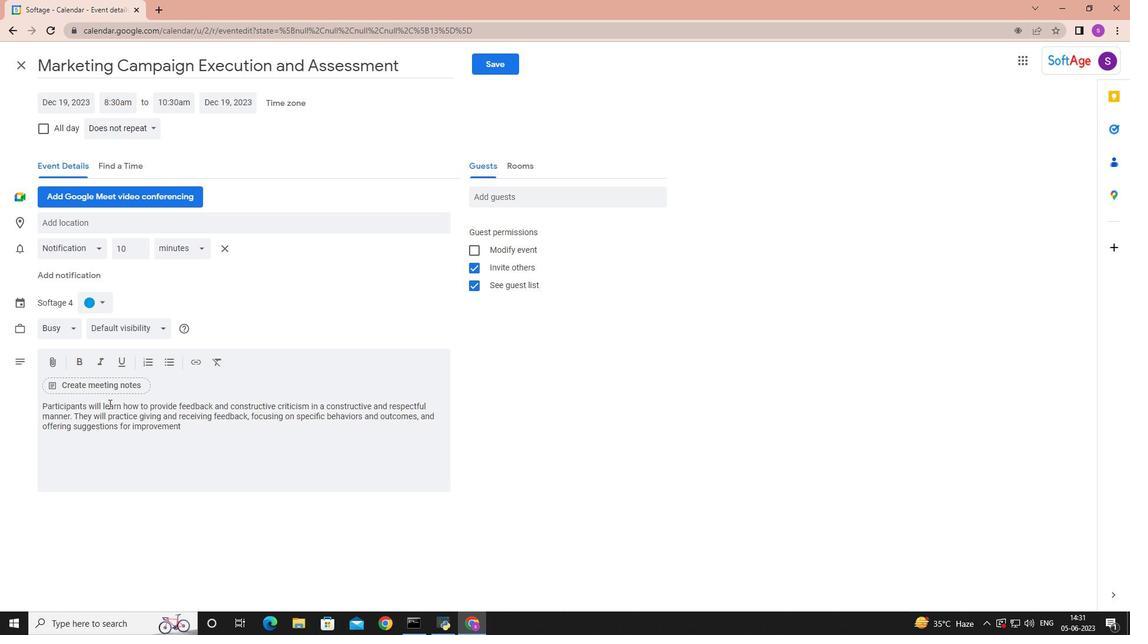 
Action: Mouse moved to (103, 304)
Screenshot: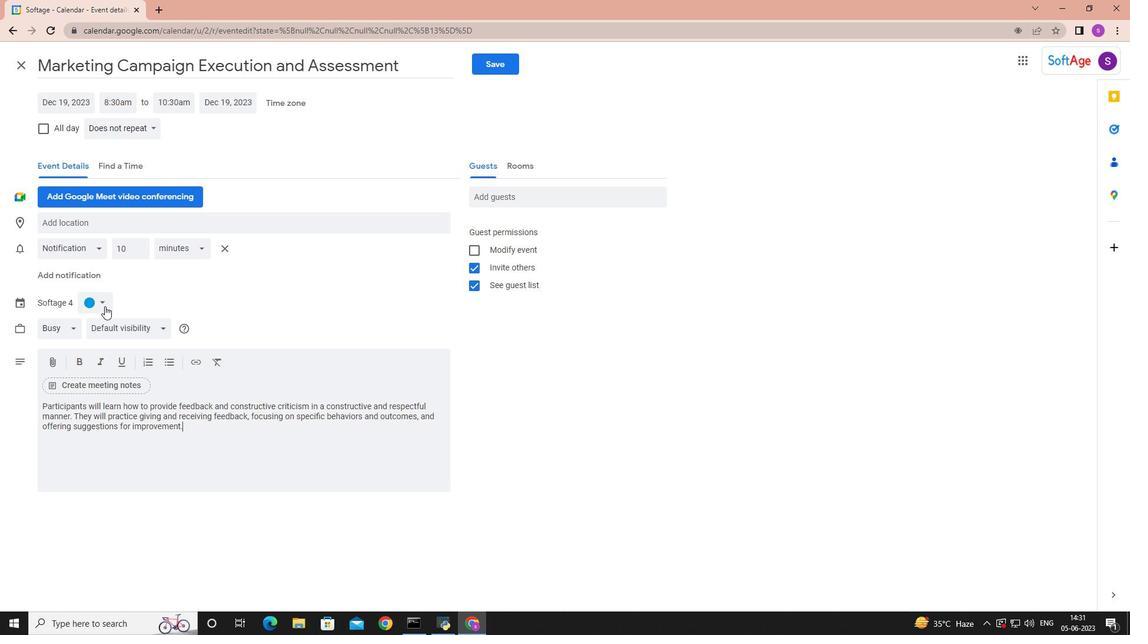 
Action: Mouse pressed left at (103, 304)
Screenshot: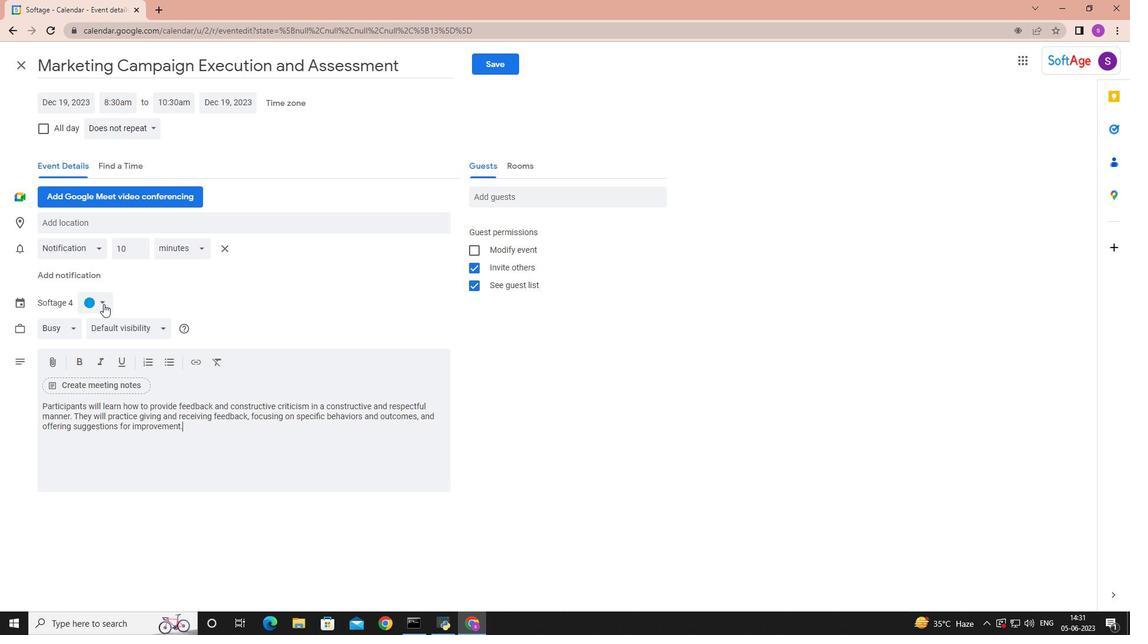 
Action: Mouse moved to (100, 343)
Screenshot: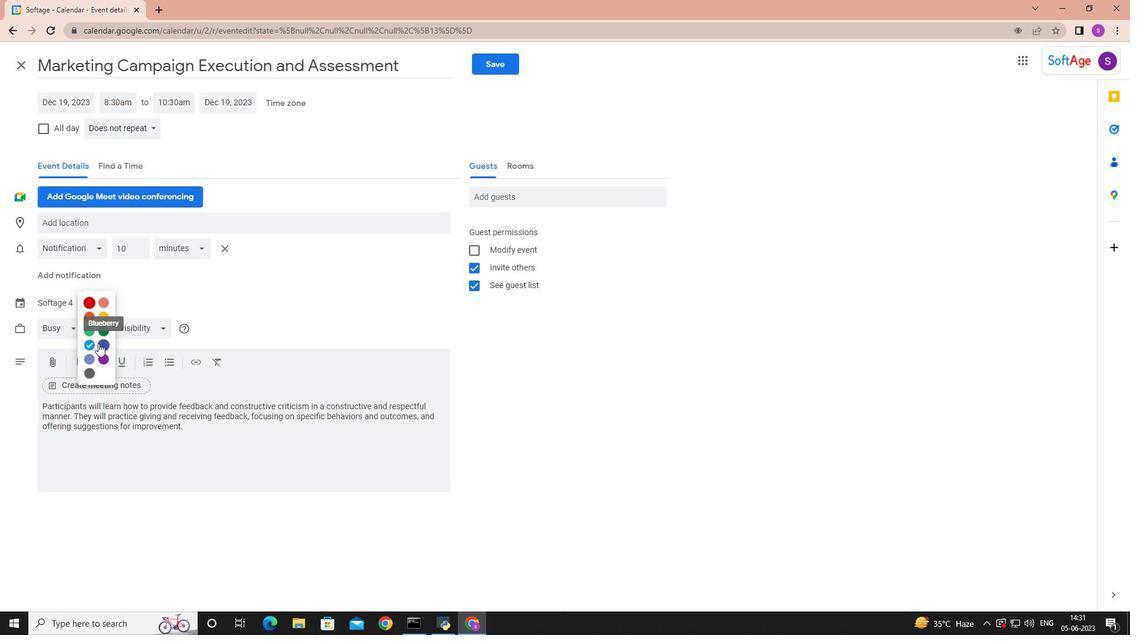 
Action: Mouse pressed left at (100, 343)
Screenshot: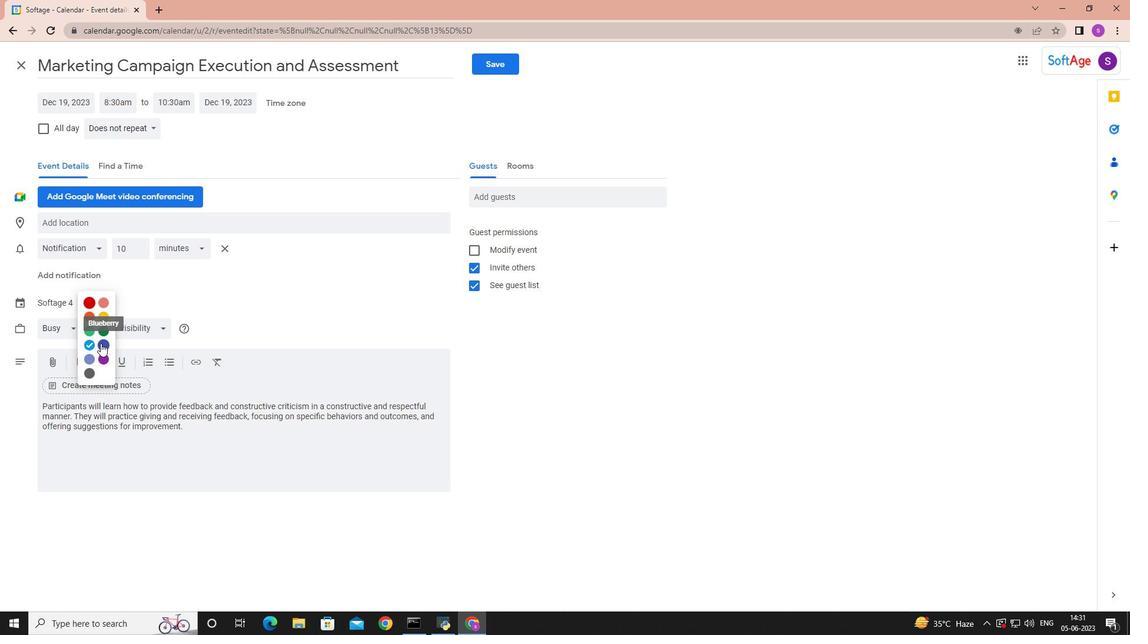 
Action: Mouse moved to (84, 225)
Screenshot: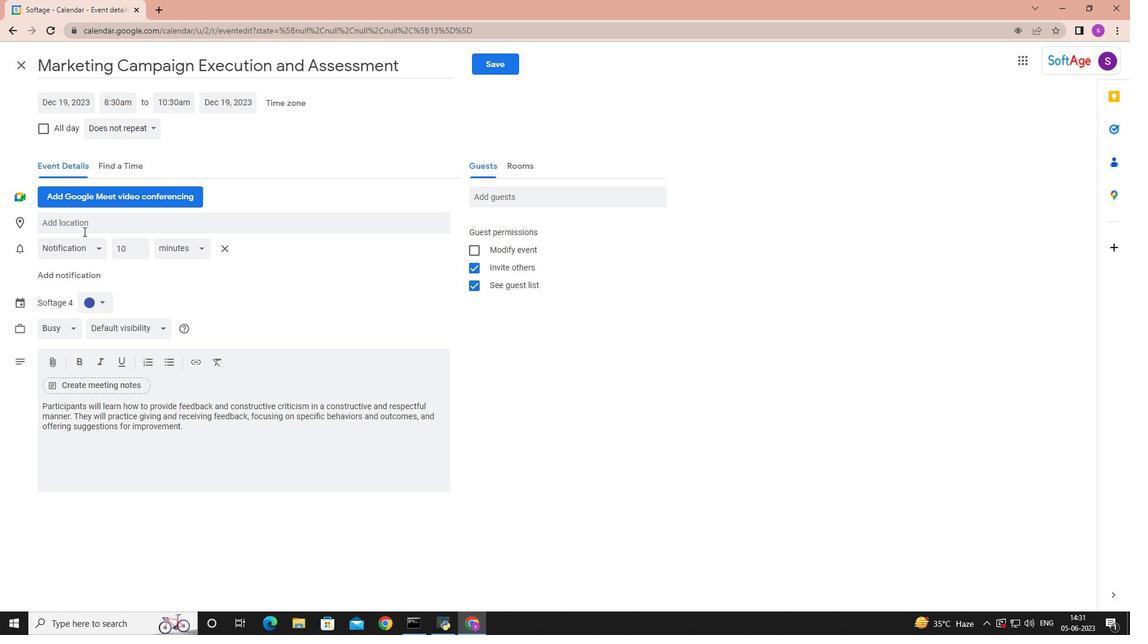 
Action: Mouse pressed left at (84, 225)
Screenshot: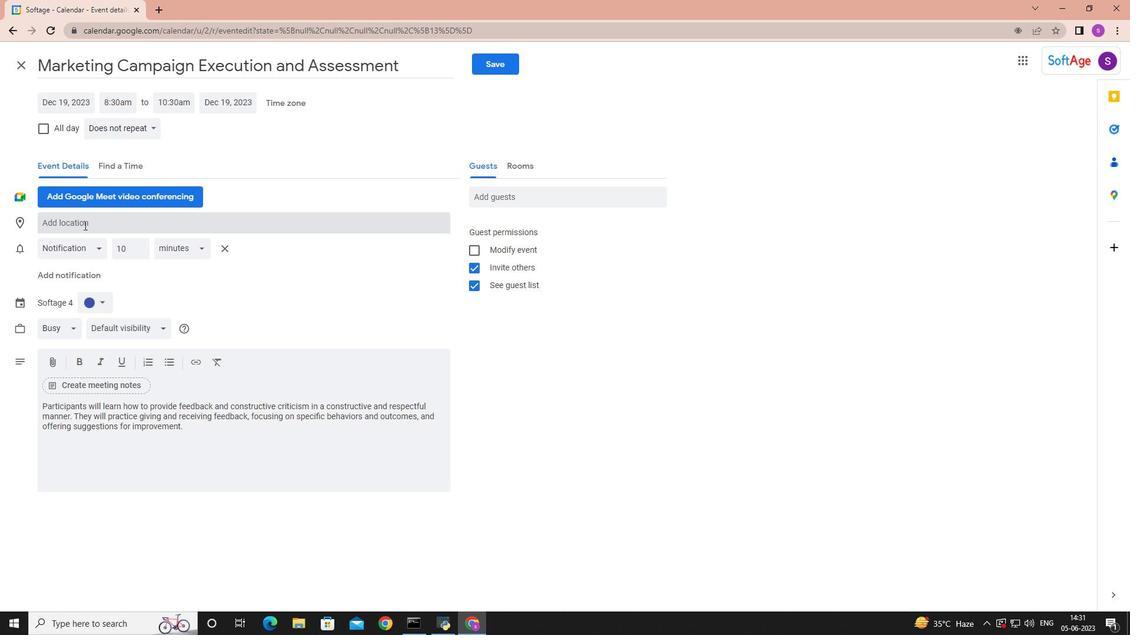 
Action: Key pressed <Key.shift>Kolkata,<Key.space><Key.shift>India
Screenshot: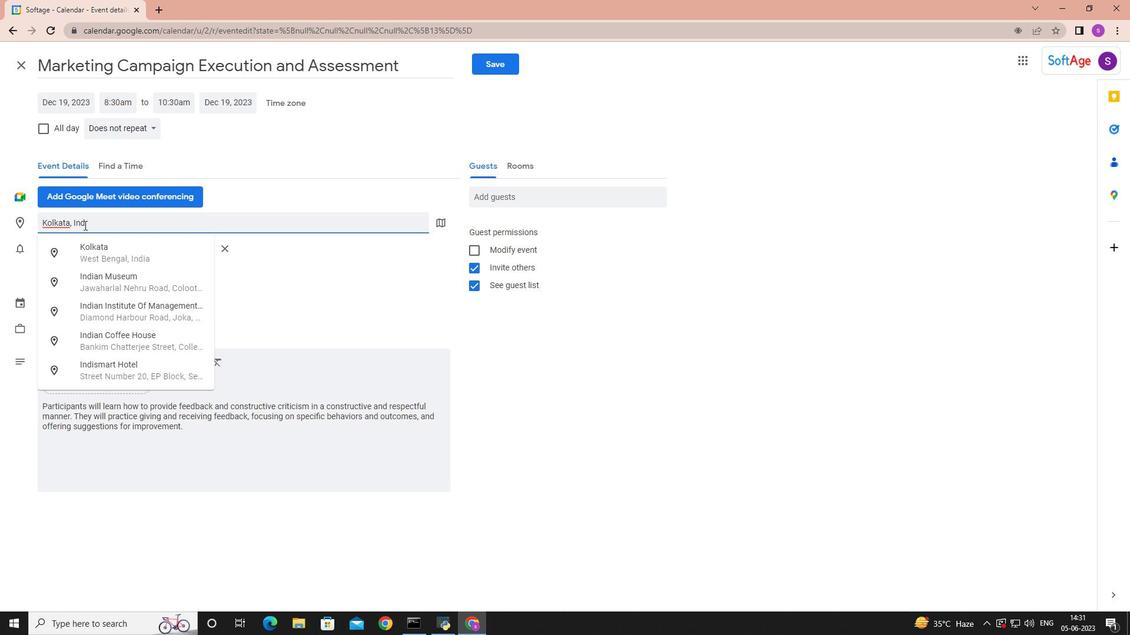 
Action: Mouse moved to (512, 196)
Screenshot: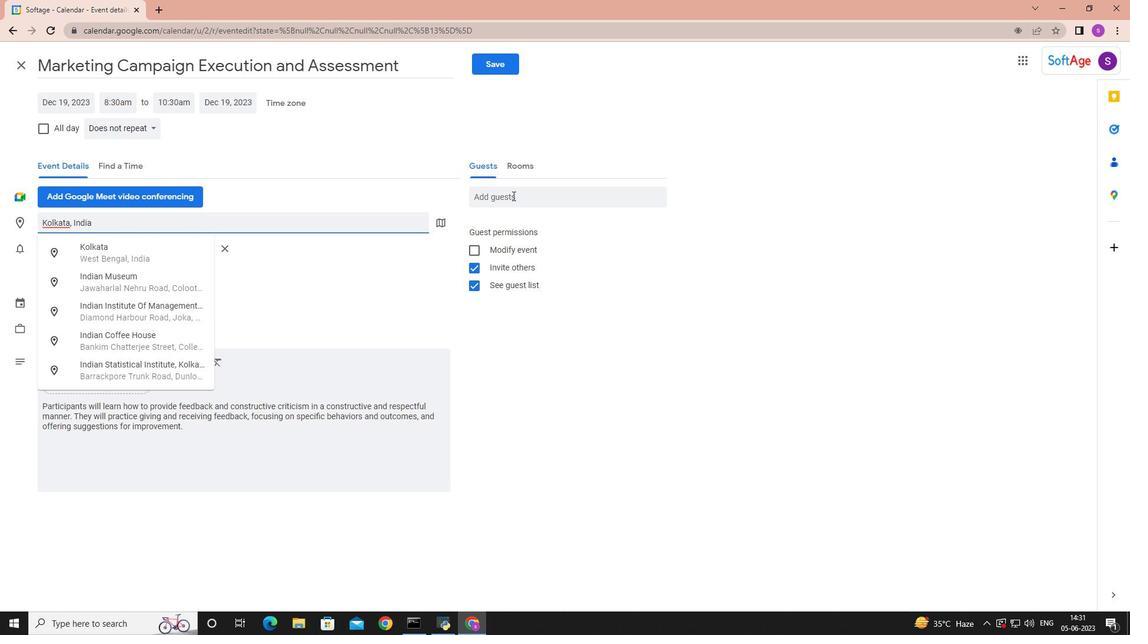 
Action: Mouse pressed left at (512, 196)
Screenshot: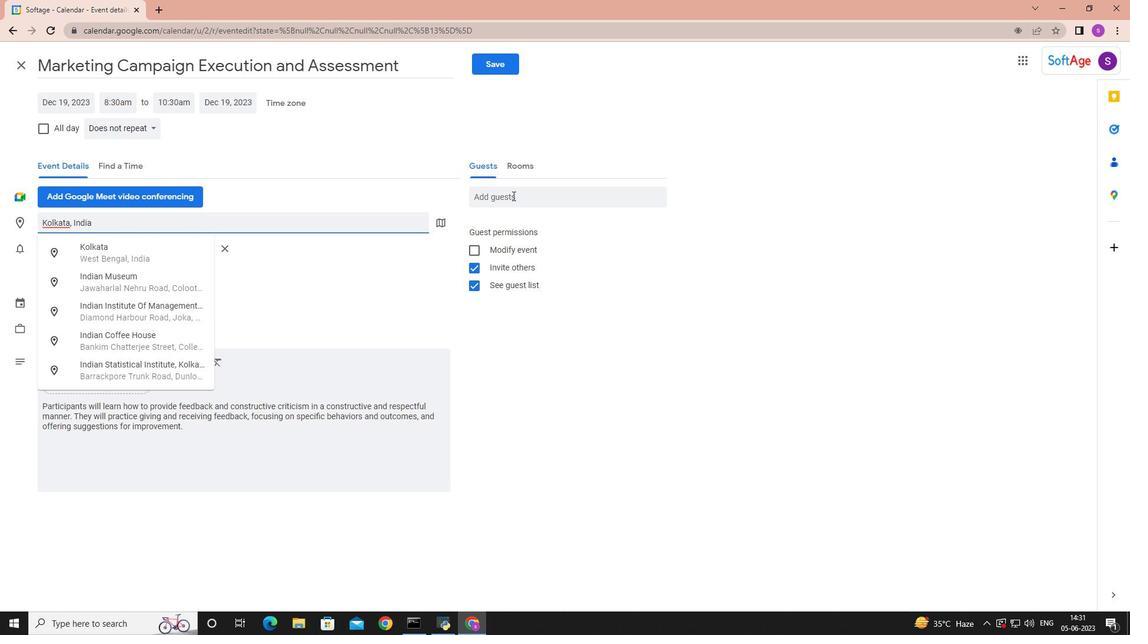 
Action: Mouse moved to (514, 196)
Screenshot: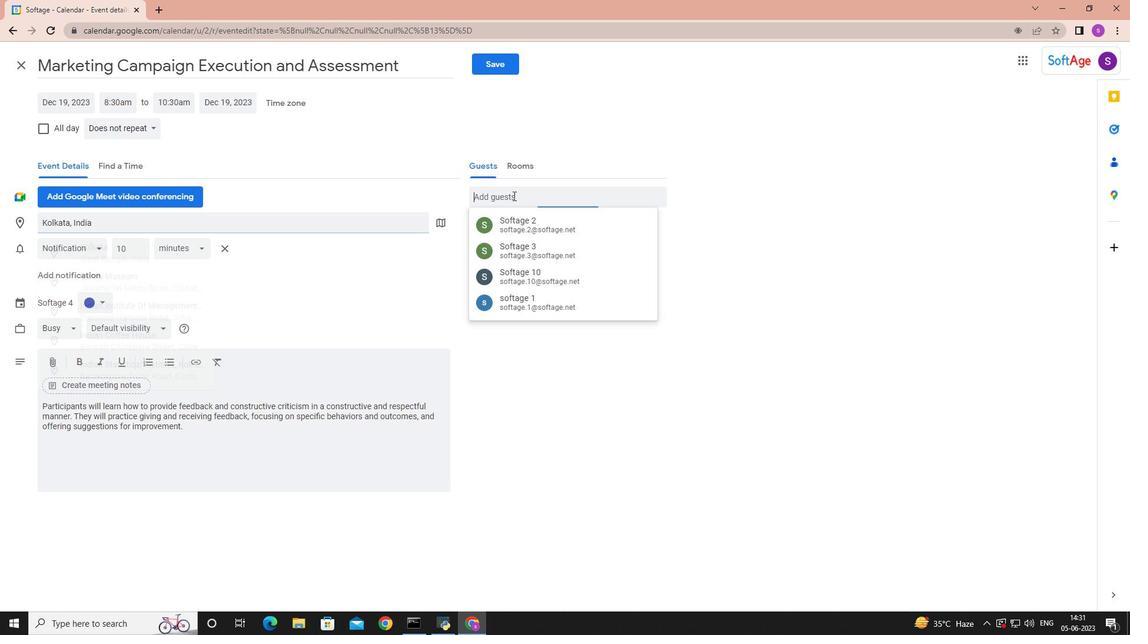 
Action: Key pressed softage,<Key.backspace>.10
Screenshot: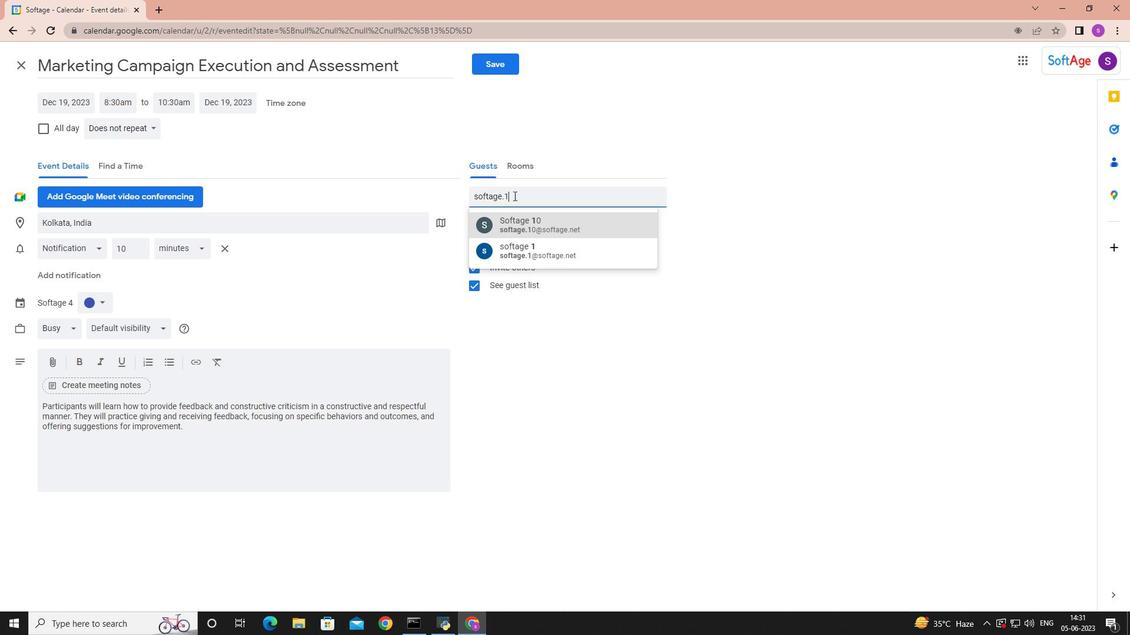 
Action: Mouse moved to (517, 221)
Screenshot: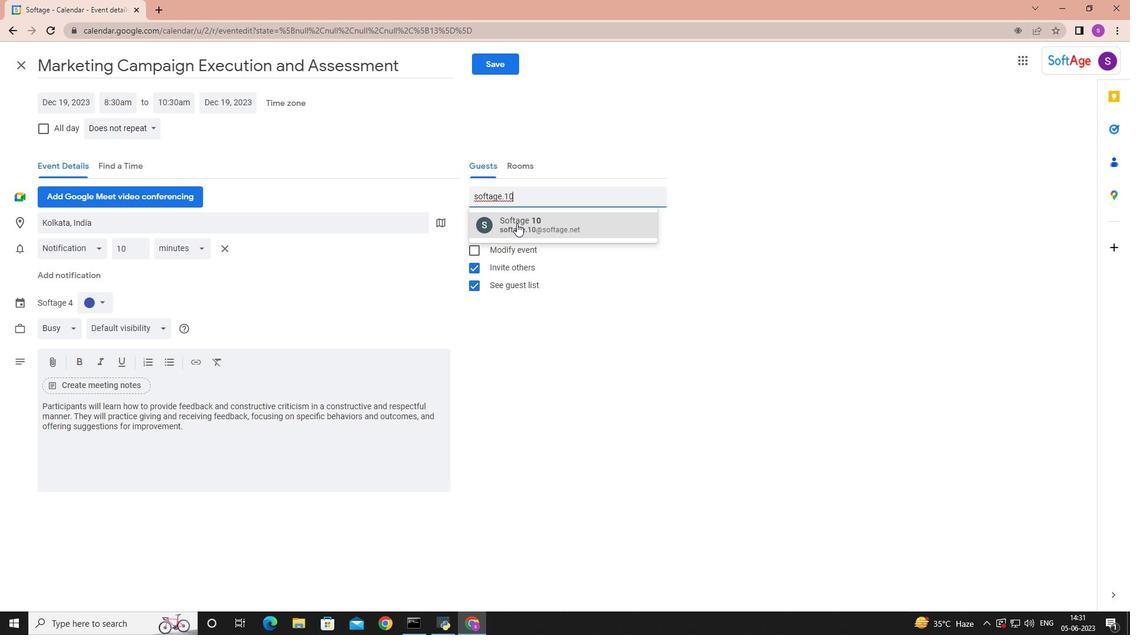 
Action: Mouse pressed left at (517, 221)
Screenshot: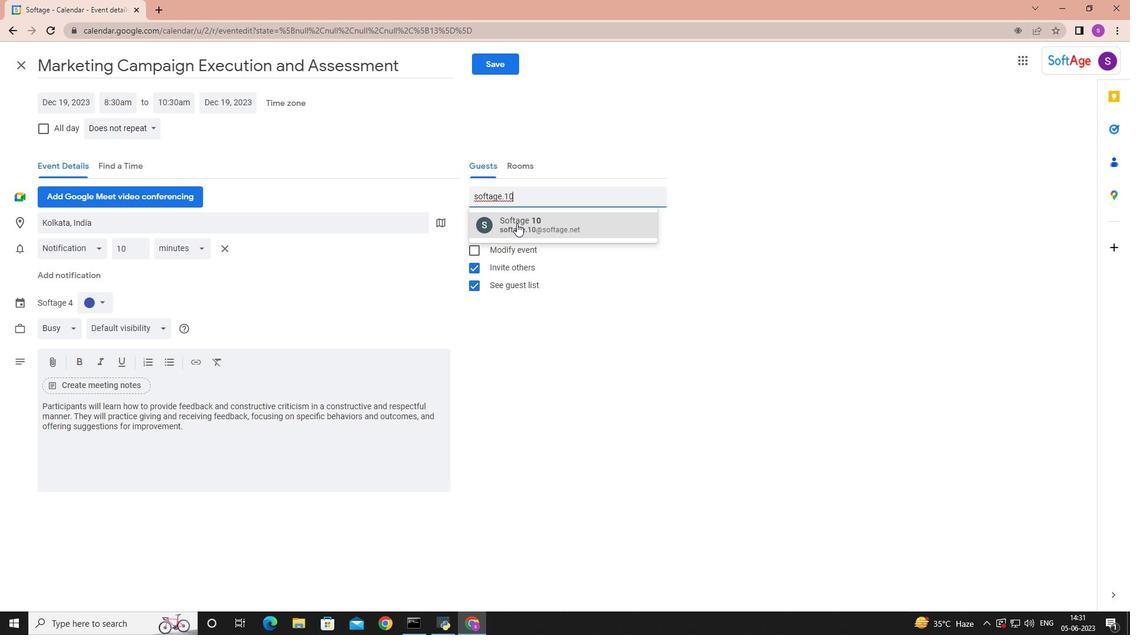 
Action: Key pressed softage.1
Screenshot: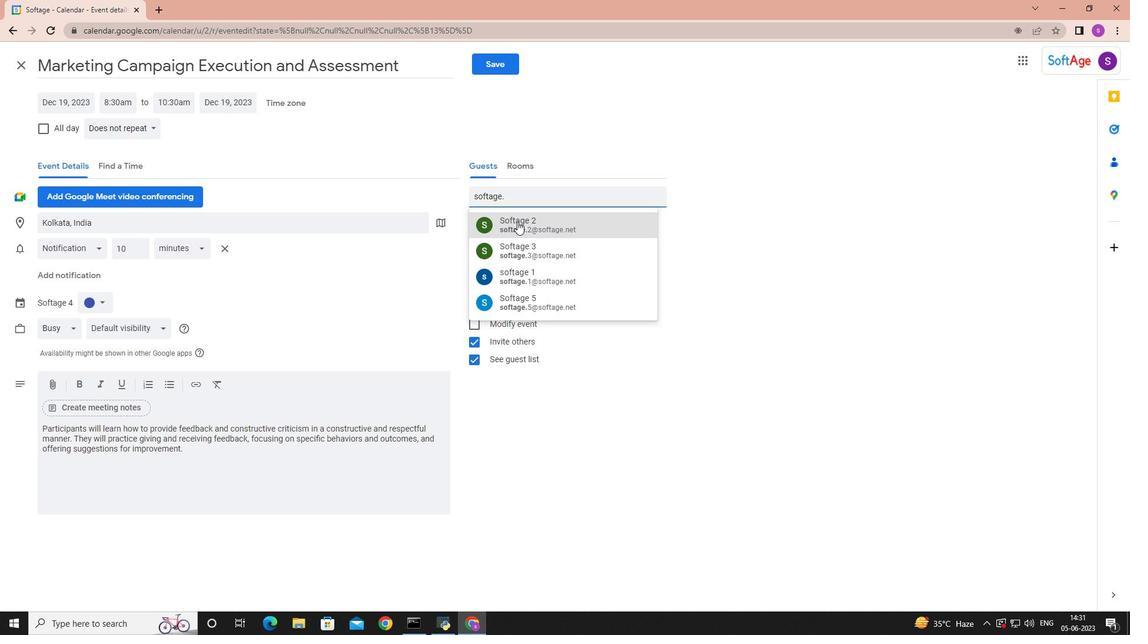 
Action: Mouse pressed left at (517, 221)
Screenshot: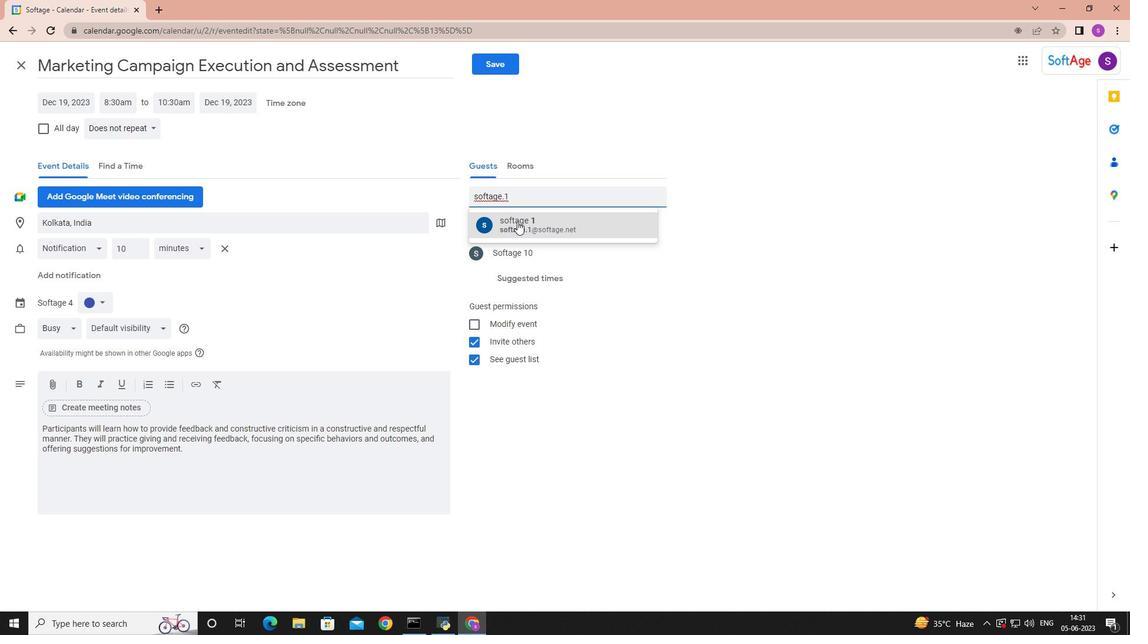 
Action: Mouse moved to (149, 128)
Screenshot: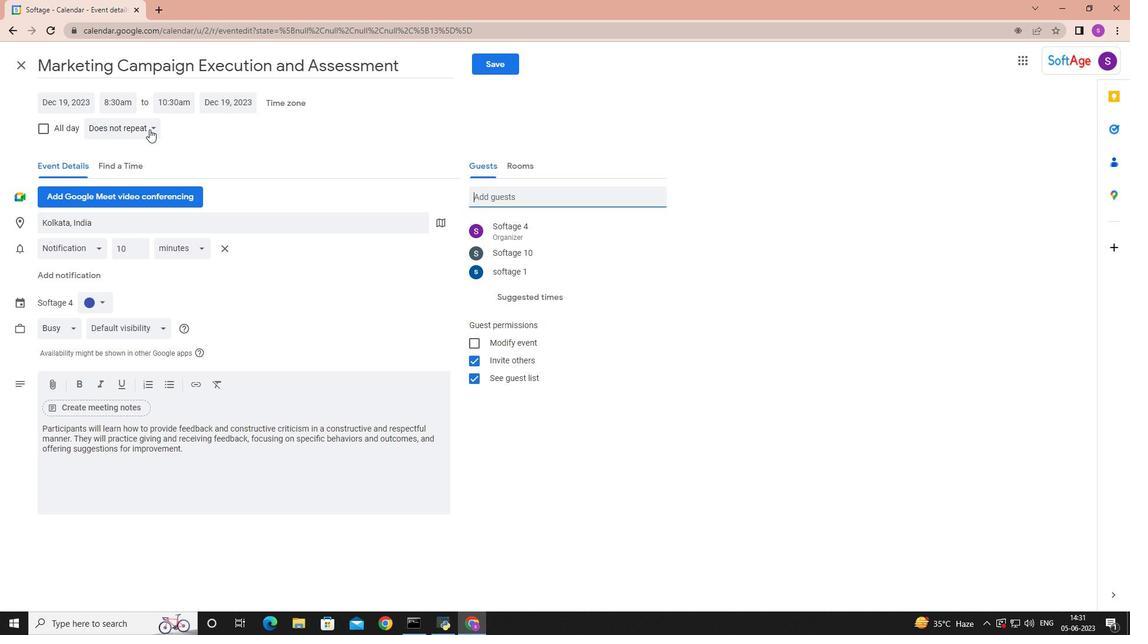 
Action: Mouse pressed left at (149, 128)
Screenshot: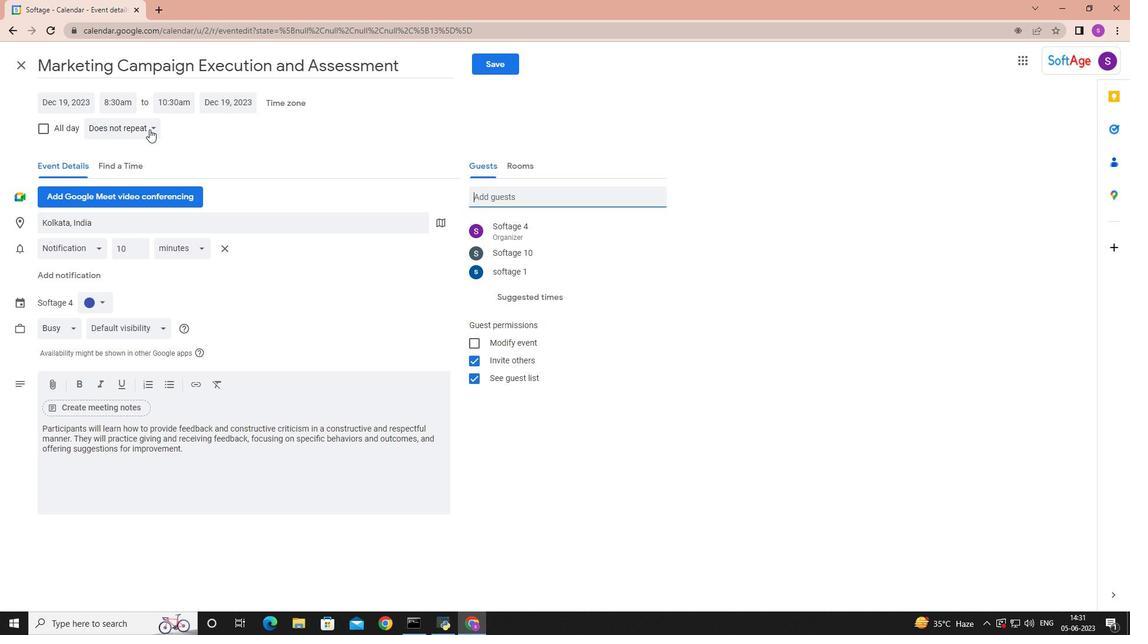 
Action: Mouse moved to (157, 127)
Screenshot: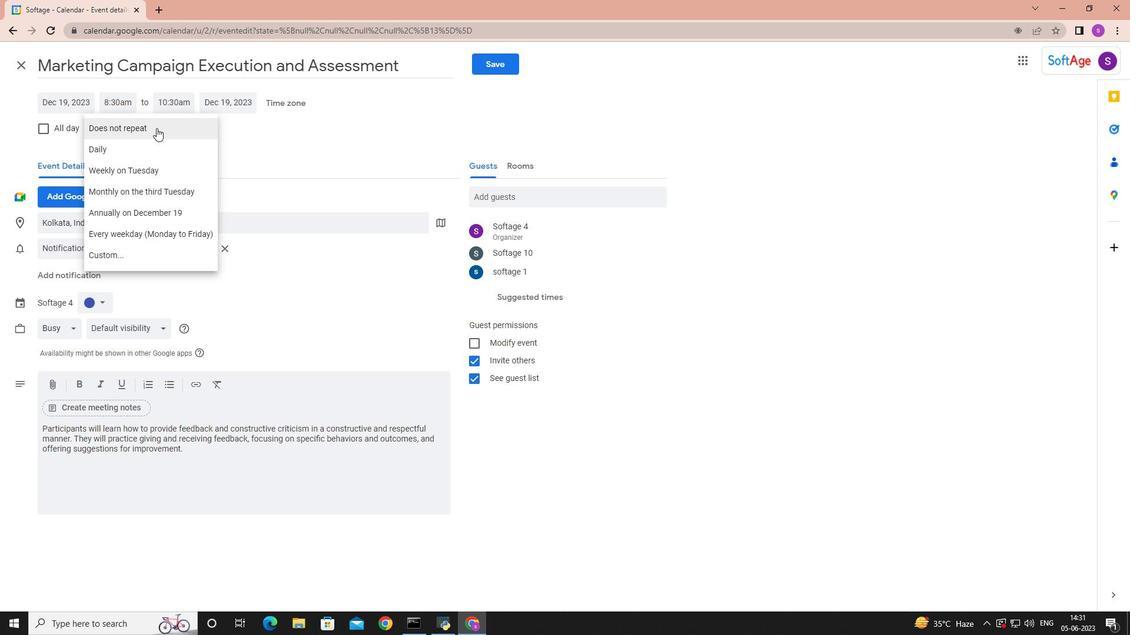 
Action: Mouse pressed left at (157, 127)
Screenshot: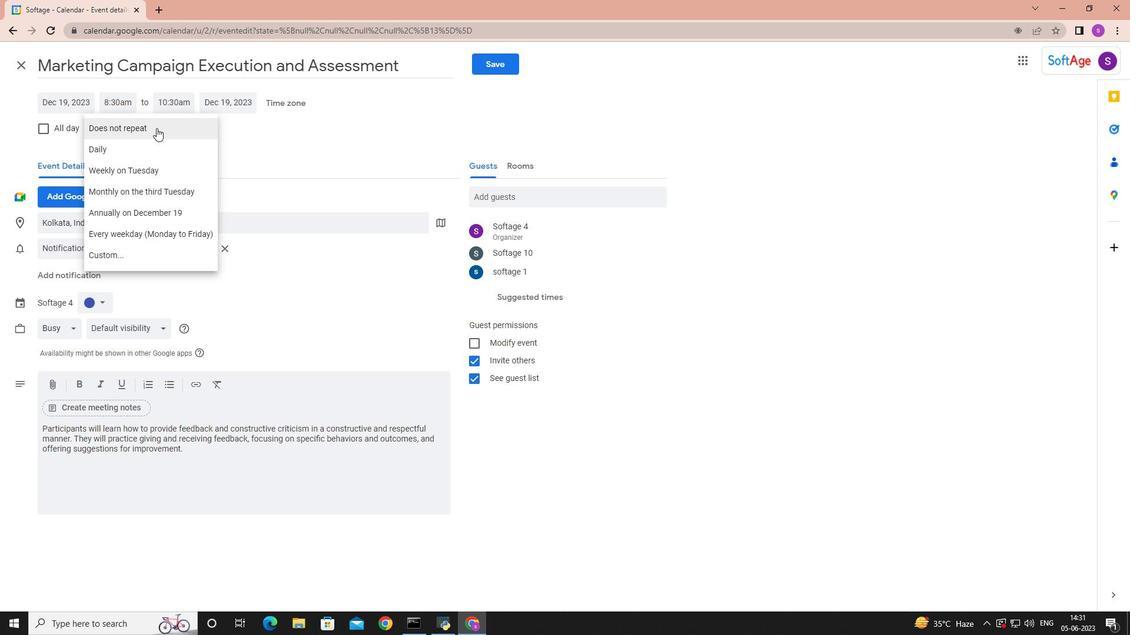 
Action: Mouse moved to (509, 64)
Screenshot: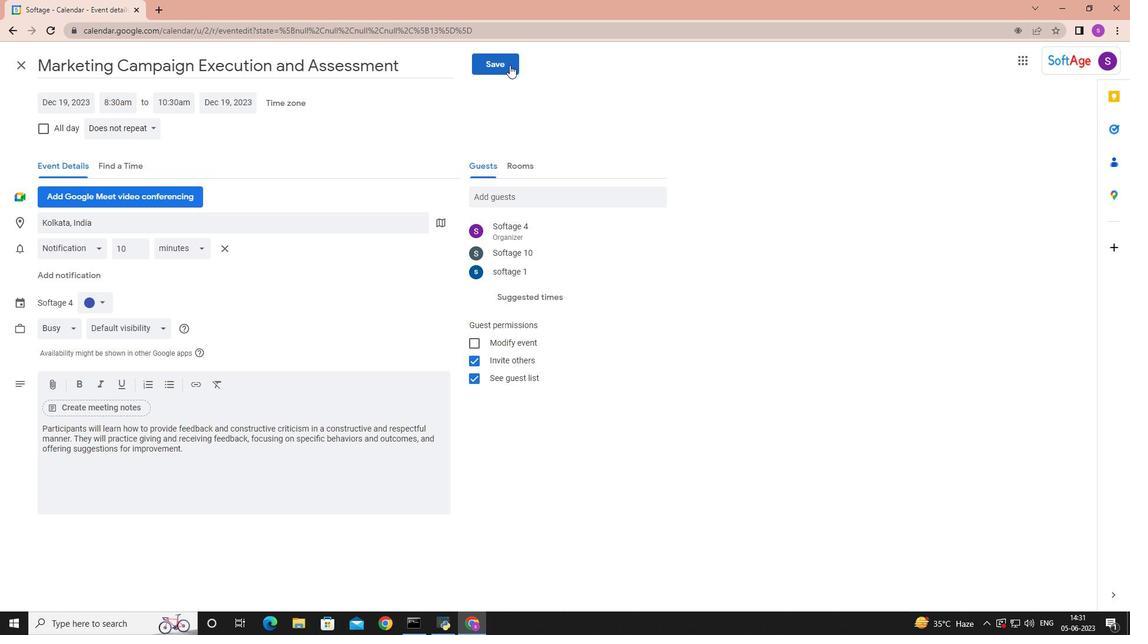 
Action: Mouse pressed left at (509, 64)
Screenshot: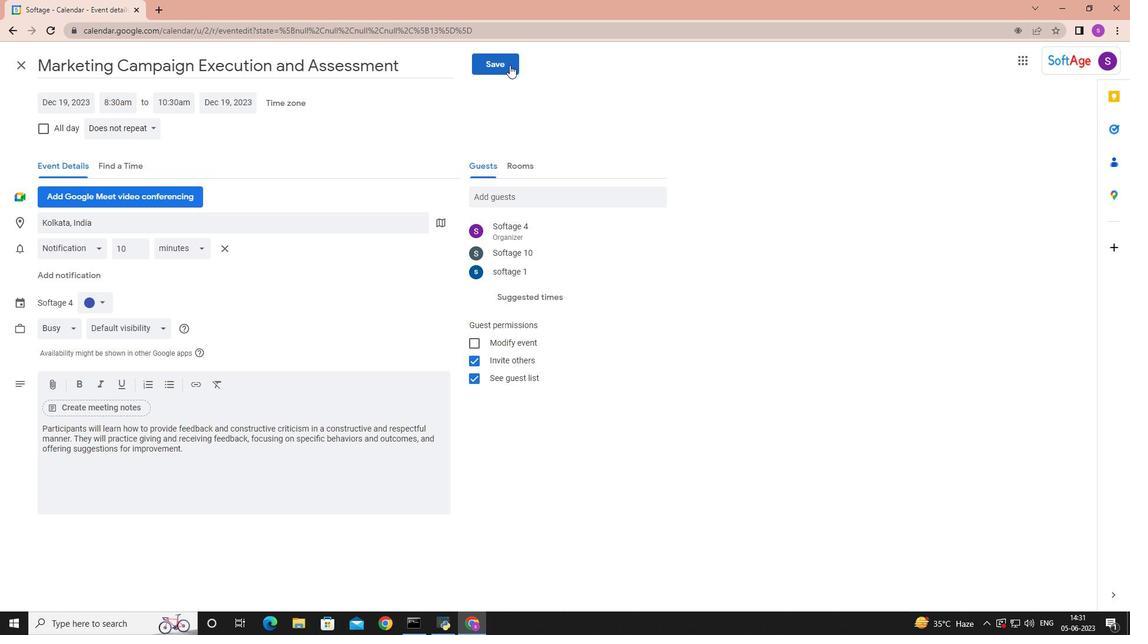 
Action: Mouse moved to (686, 353)
Screenshot: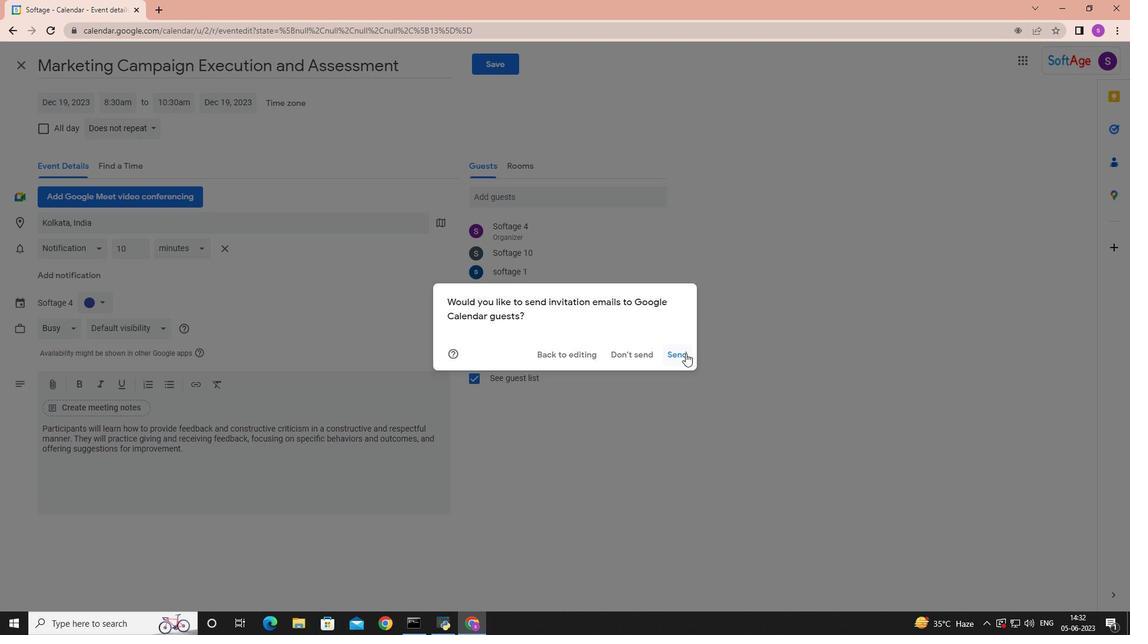 
Action: Mouse pressed left at (686, 353)
Screenshot: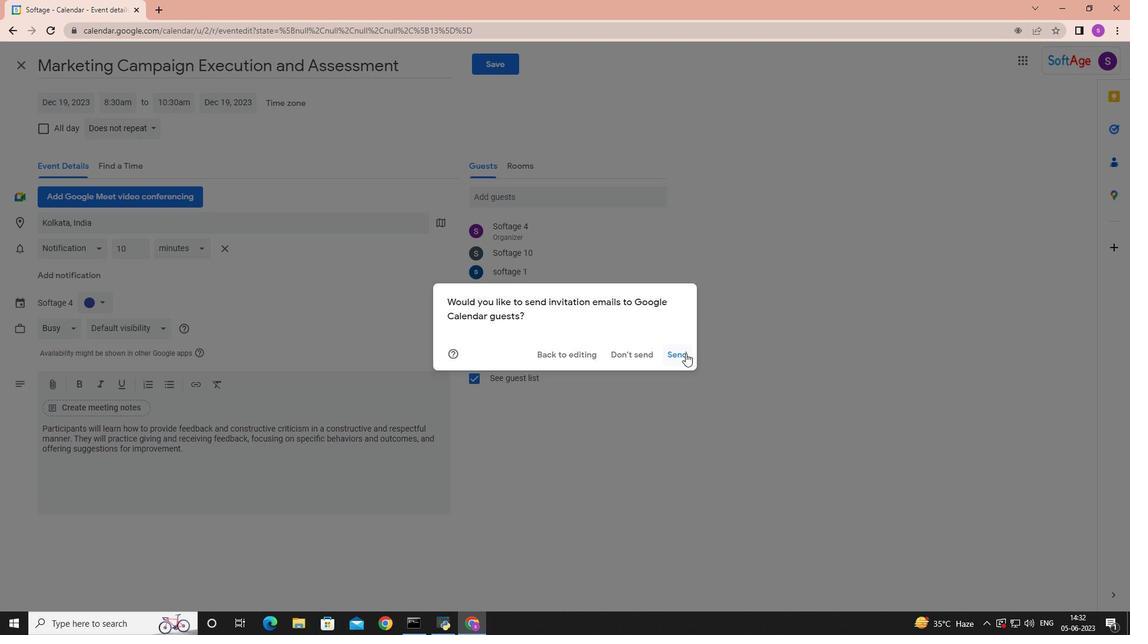 
Action: Mouse moved to (685, 352)
Screenshot: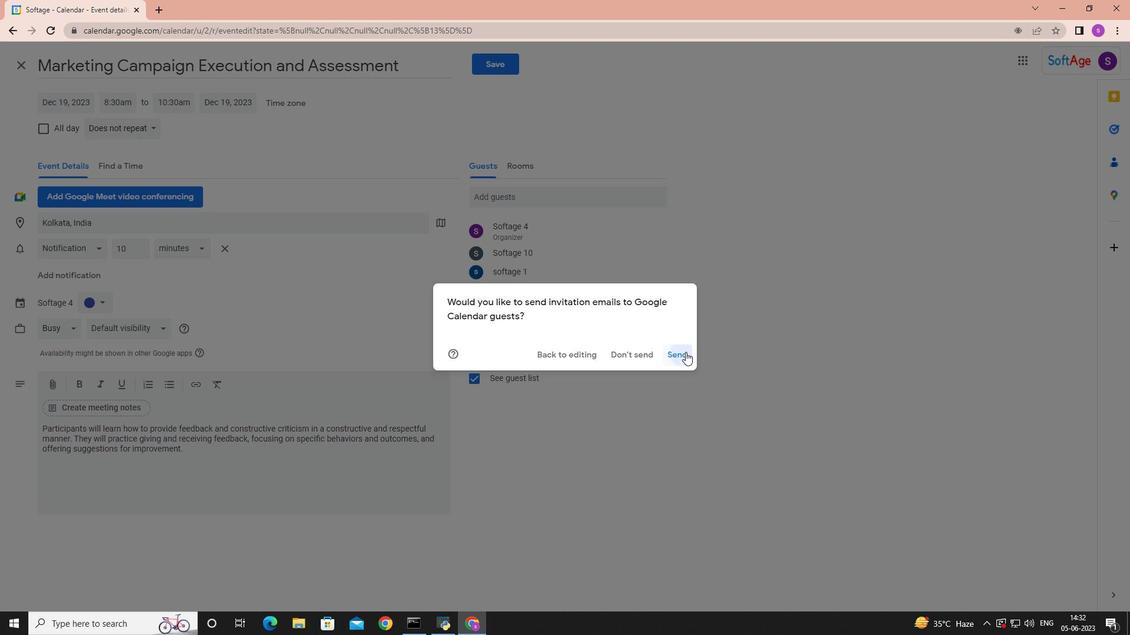 
